 Task: Search one way flight ticket for 3 adults, 3 children in business from Boston: Gen. Edward Lawrence Logan International Airport to Rockford: Chicago Rockford International Airport(was Northwest Chicagoland Regional Airport At Rockford) on 5-1-2023. Choice of flights is Alaska. Number of bags: 1 checked bag. Price is upto 74000. Outbound departure time preference is 6:45.
Action: Mouse moved to (275, 395)
Screenshot: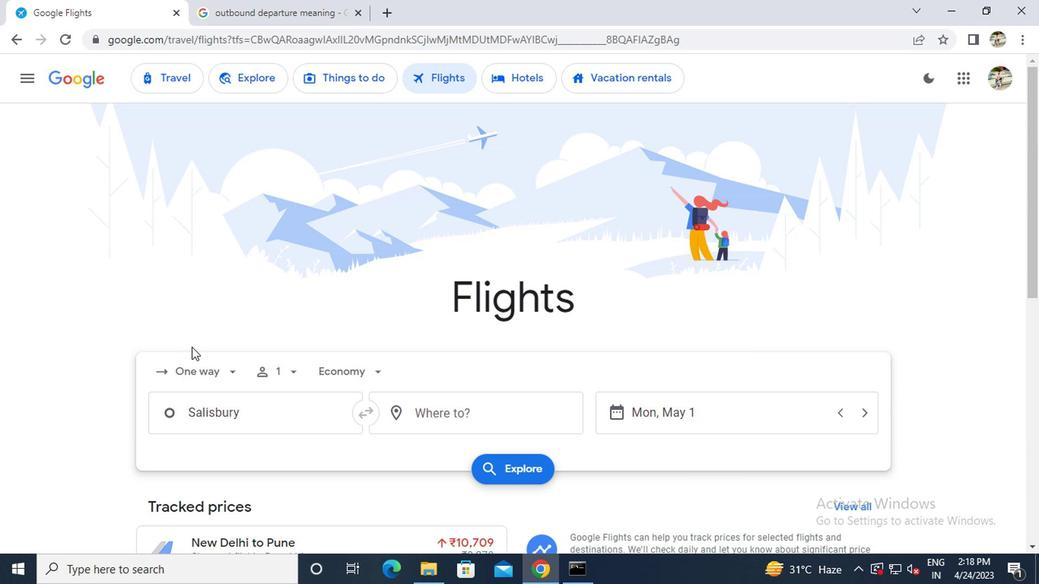 
Action: Mouse pressed left at (275, 395)
Screenshot: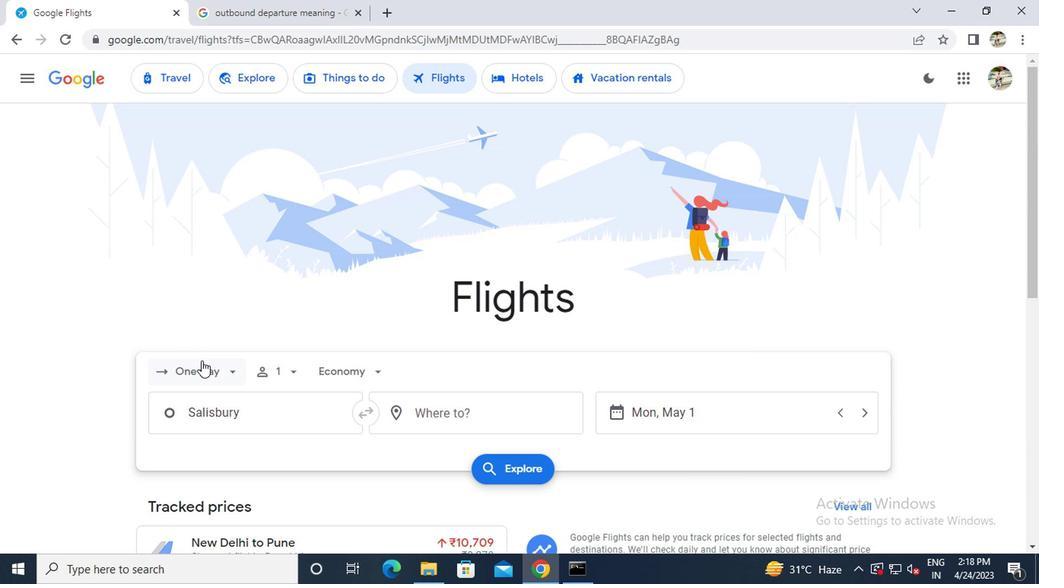 
Action: Mouse moved to (275, 440)
Screenshot: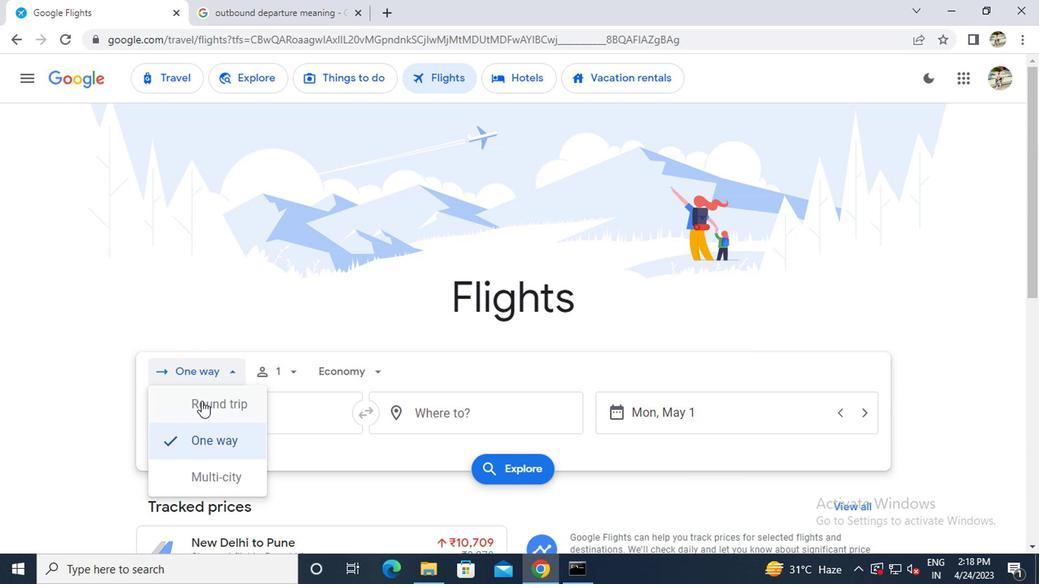 
Action: Mouse pressed left at (275, 440)
Screenshot: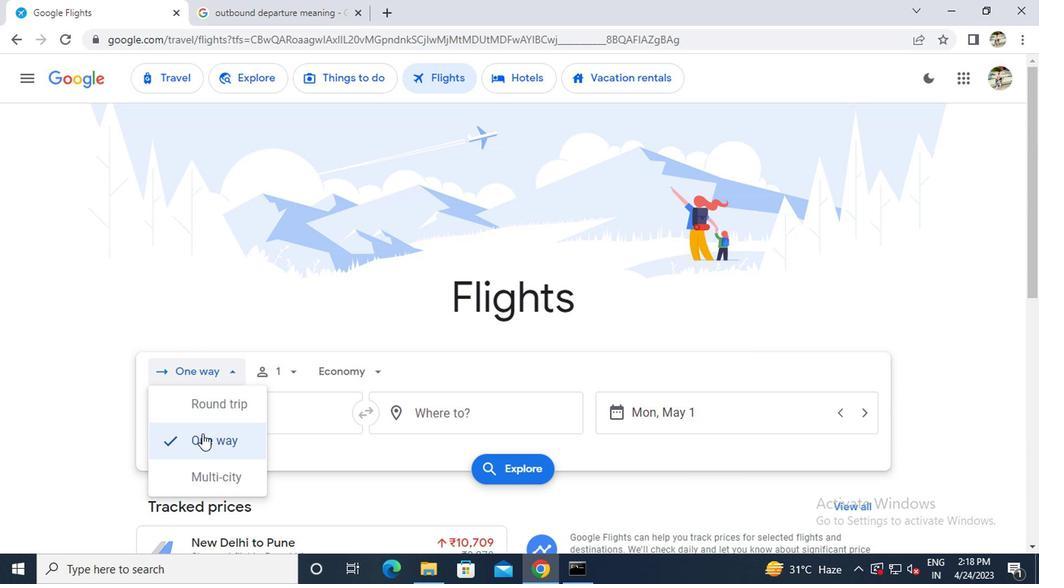 
Action: Mouse moved to (327, 397)
Screenshot: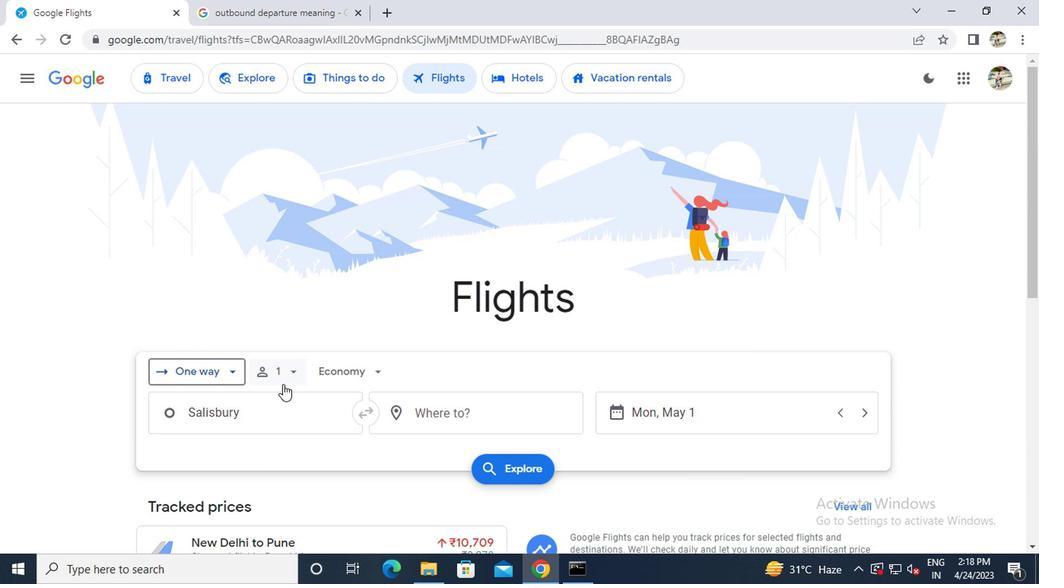 
Action: Mouse pressed left at (327, 397)
Screenshot: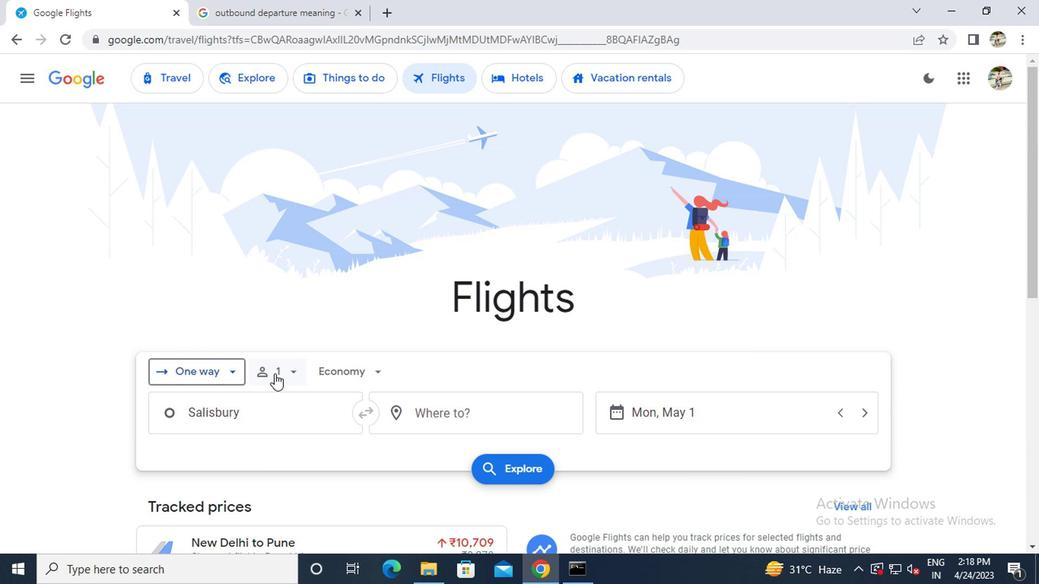 
Action: Mouse moved to (425, 421)
Screenshot: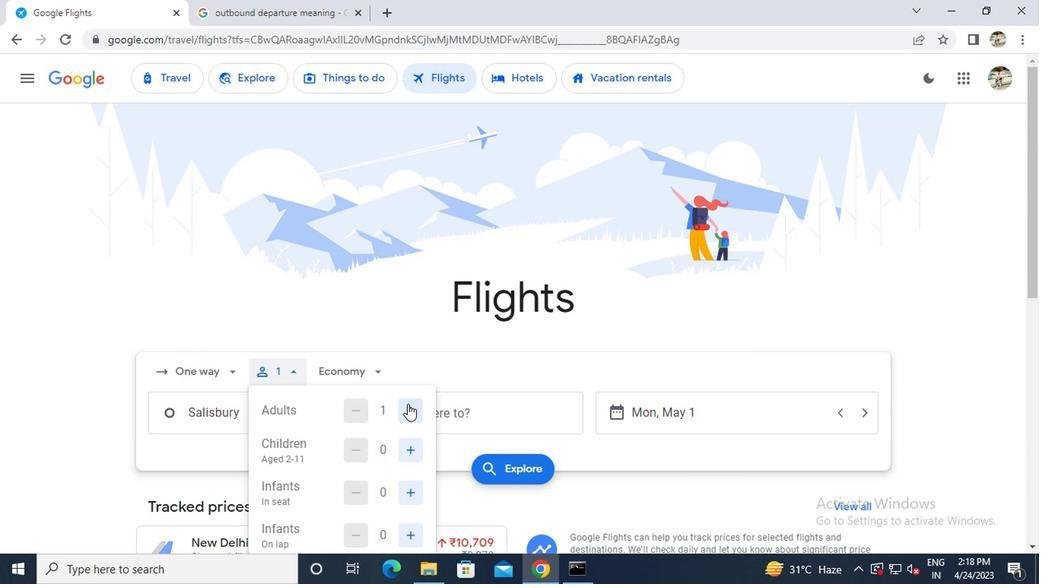 
Action: Mouse pressed left at (425, 421)
Screenshot: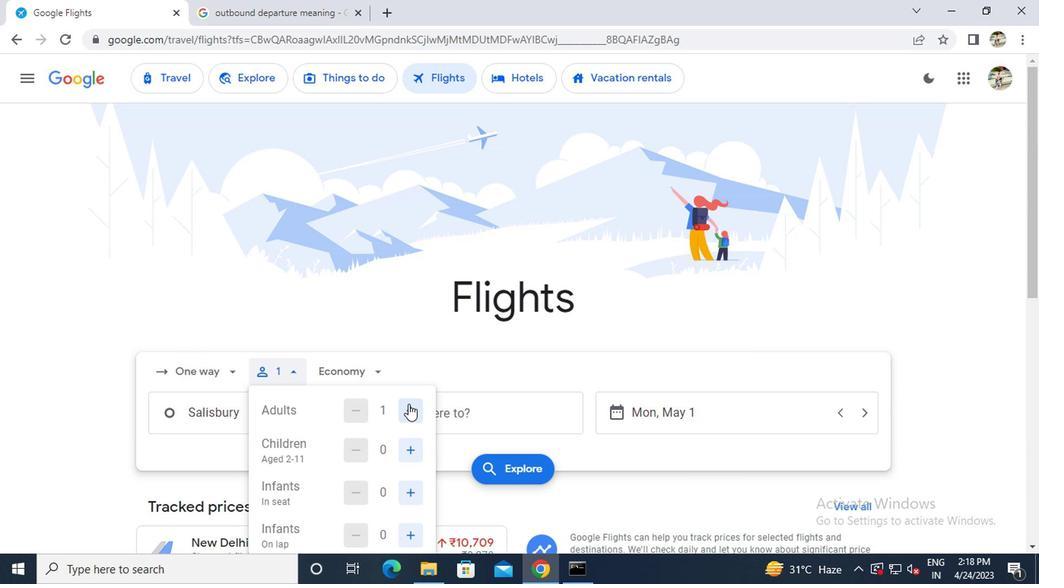 
Action: Mouse pressed left at (425, 421)
Screenshot: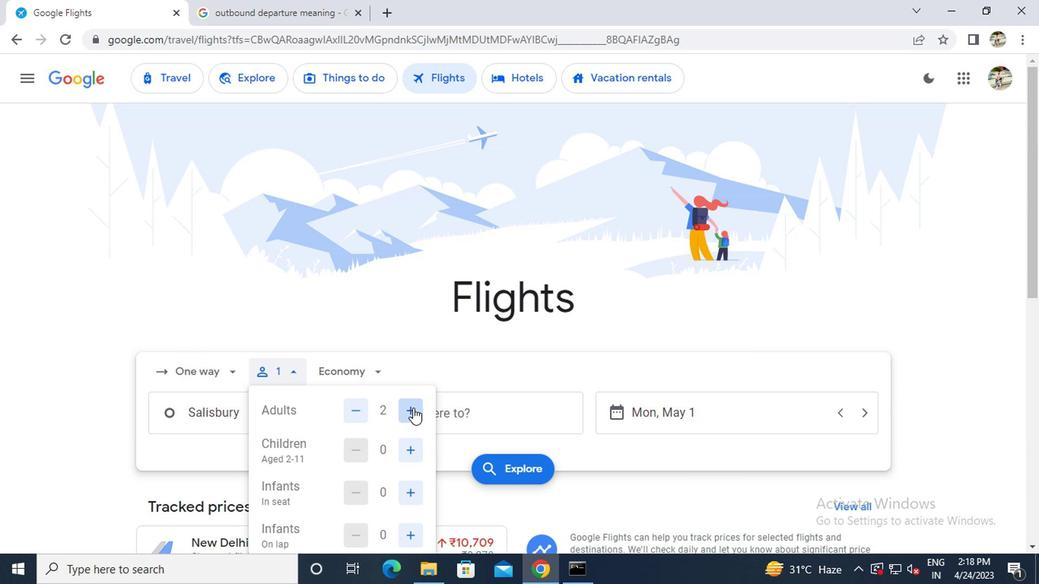 
Action: Mouse moved to (419, 454)
Screenshot: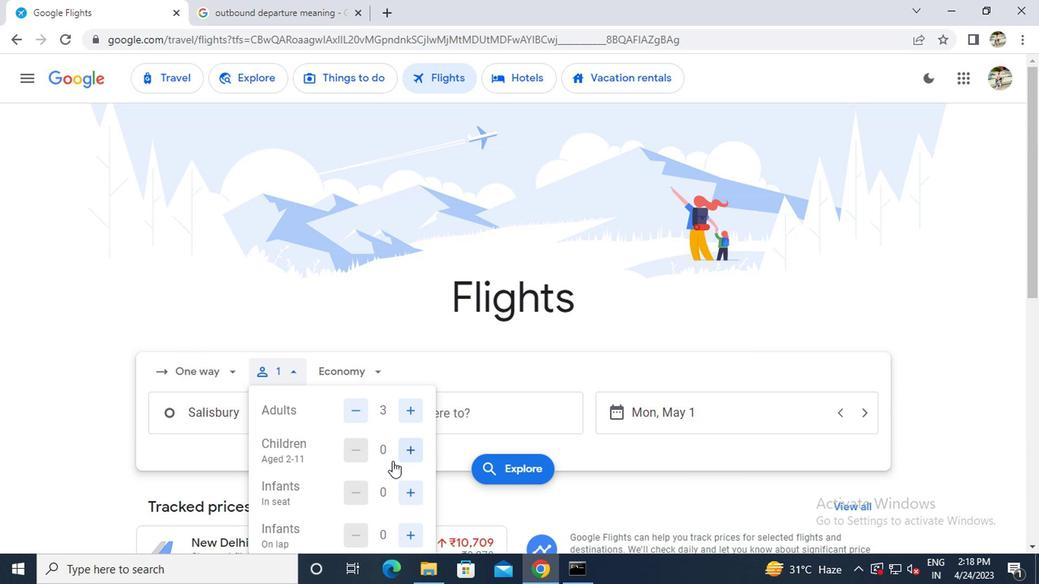 
Action: Mouse pressed left at (419, 454)
Screenshot: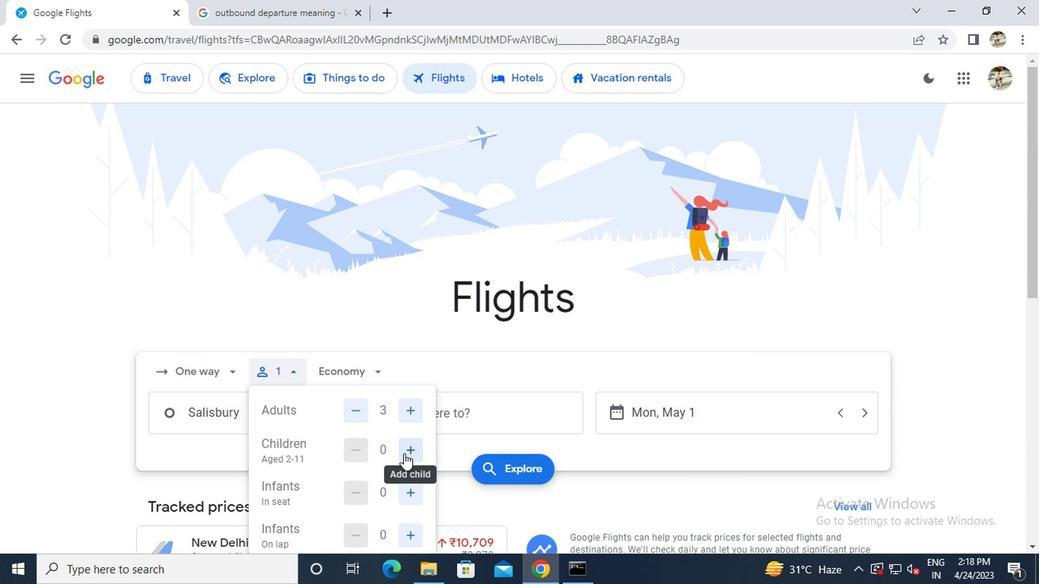 
Action: Mouse pressed left at (419, 454)
Screenshot: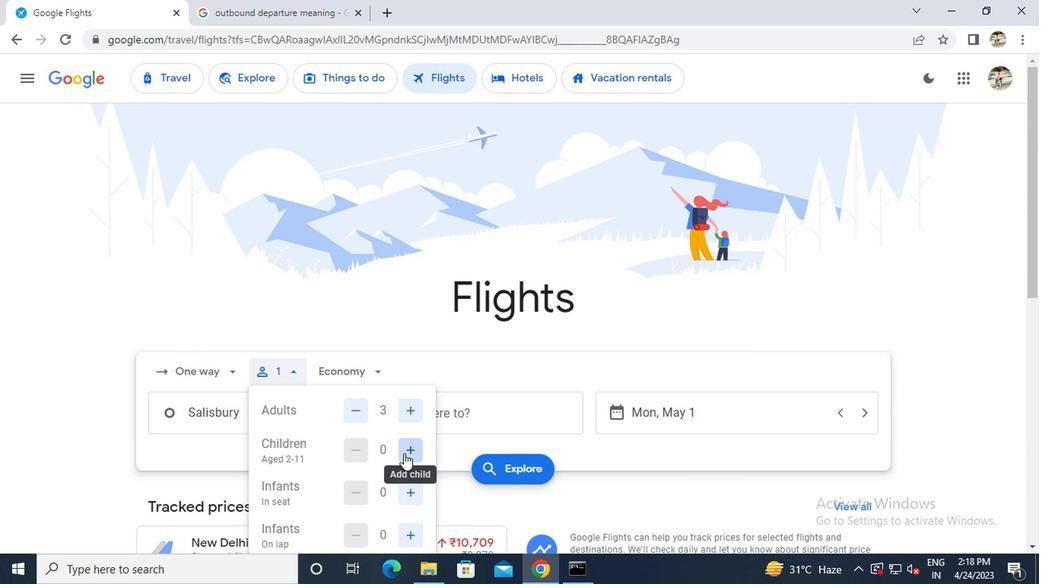 
Action: Mouse pressed left at (419, 454)
Screenshot: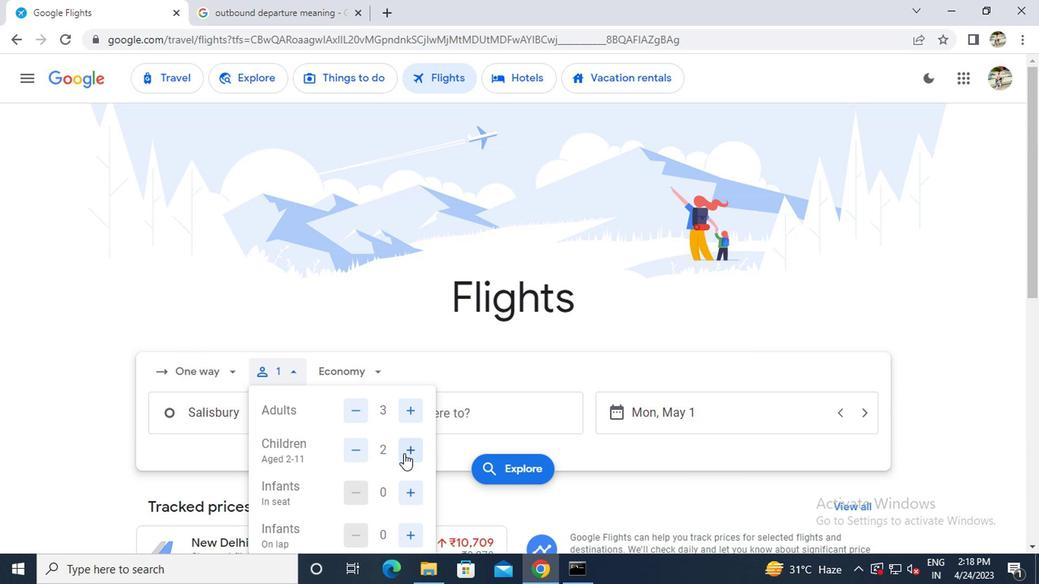 
Action: Mouse moved to (377, 390)
Screenshot: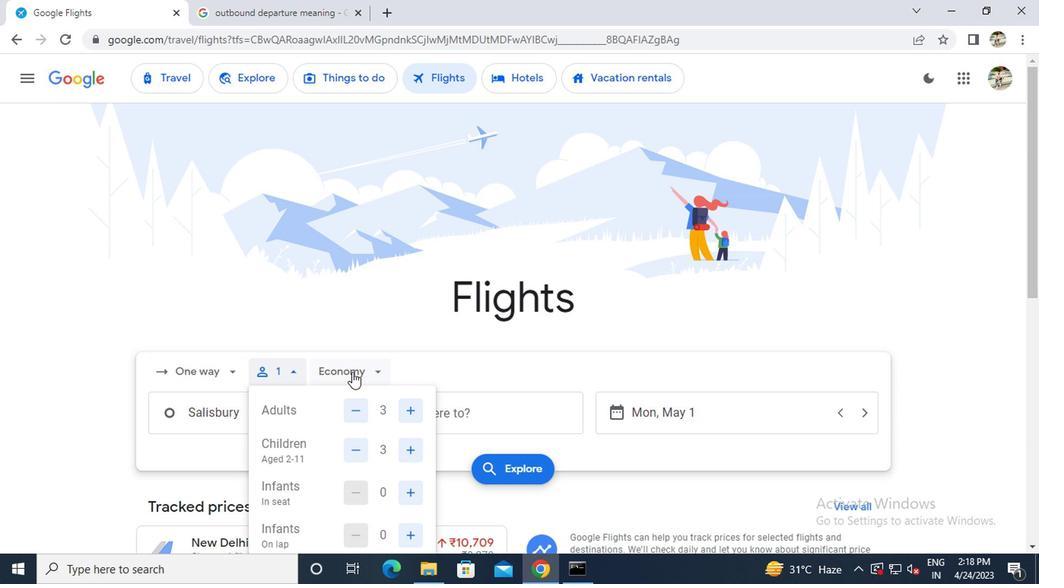 
Action: Mouse pressed left at (377, 390)
Screenshot: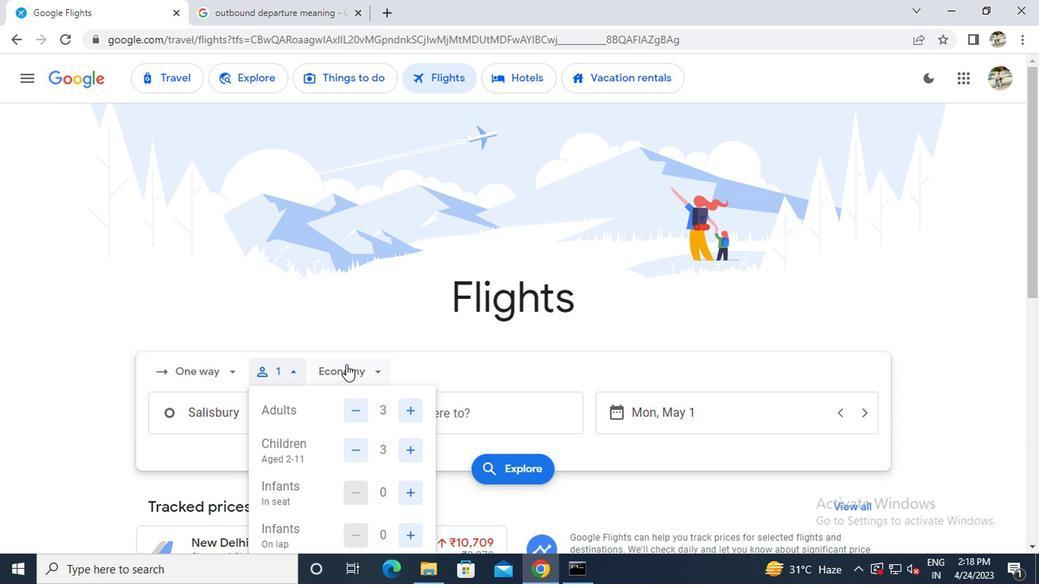 
Action: Mouse moved to (384, 467)
Screenshot: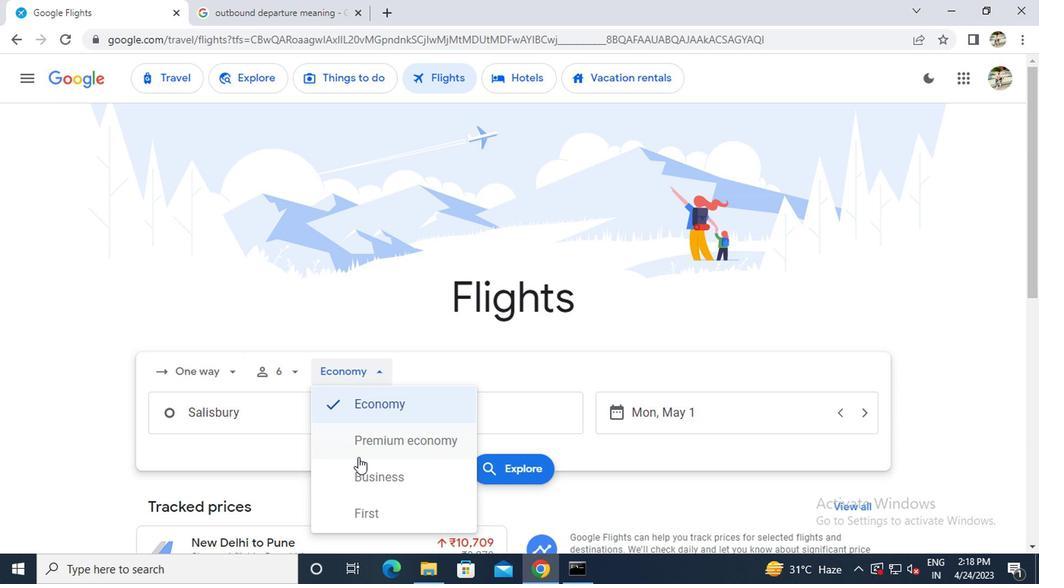 
Action: Mouse pressed left at (384, 467)
Screenshot: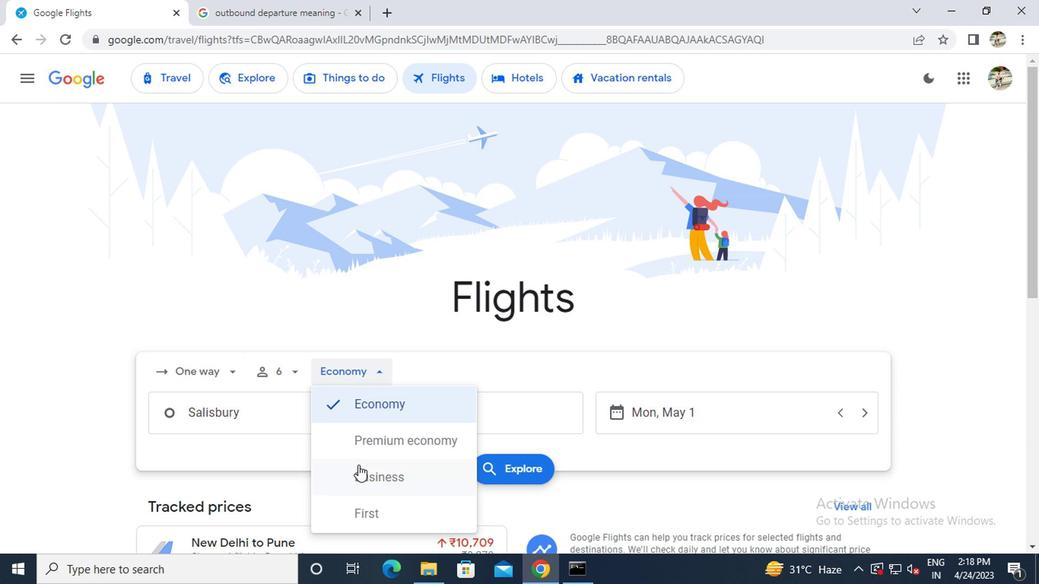 
Action: Mouse moved to (365, 432)
Screenshot: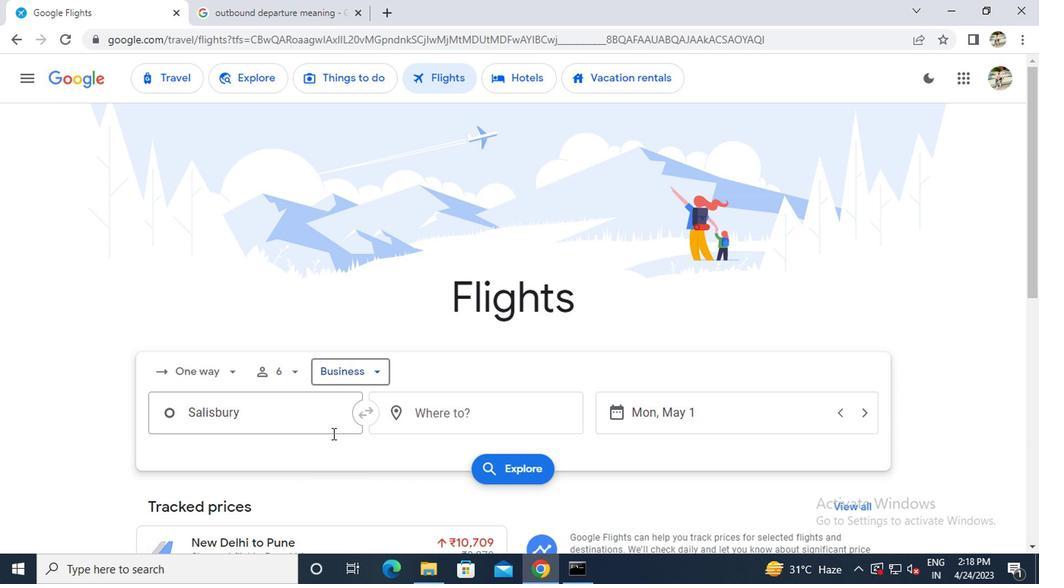 
Action: Mouse pressed left at (365, 432)
Screenshot: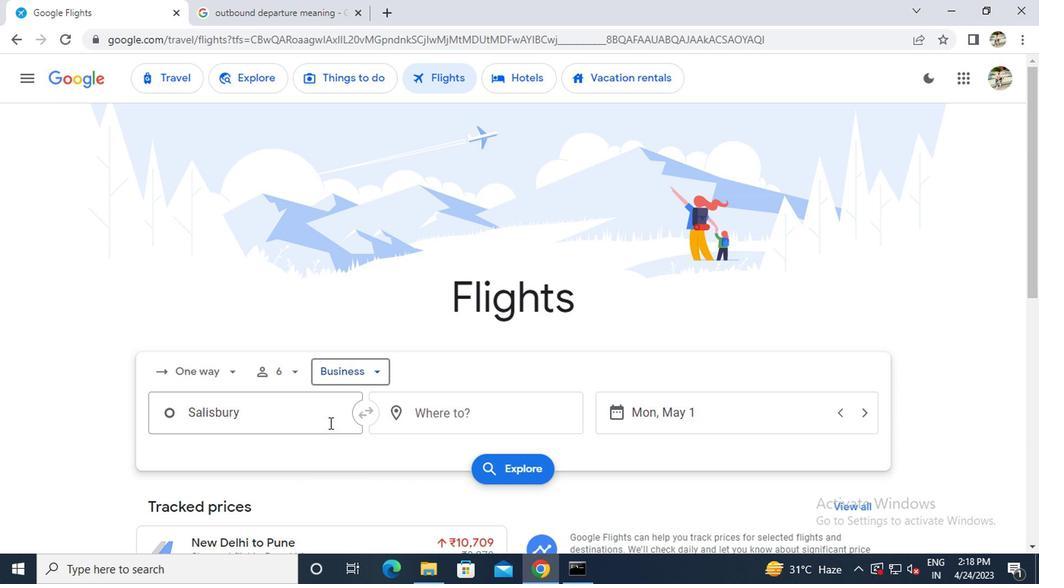 
Action: Key pressed q<Key.backspace><Key.caps_lock>b<Key.caps_lock>oston<Key.space><Key.caps_lock>g<Key.caps_lock>en<Key.backspace><Key.backspace>
Screenshot: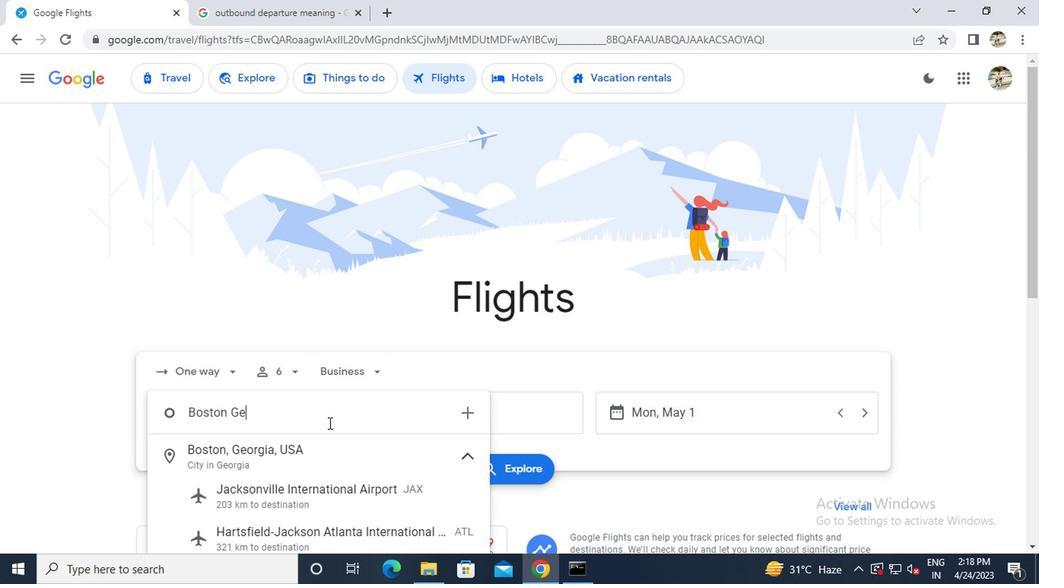 
Action: Mouse moved to (349, 460)
Screenshot: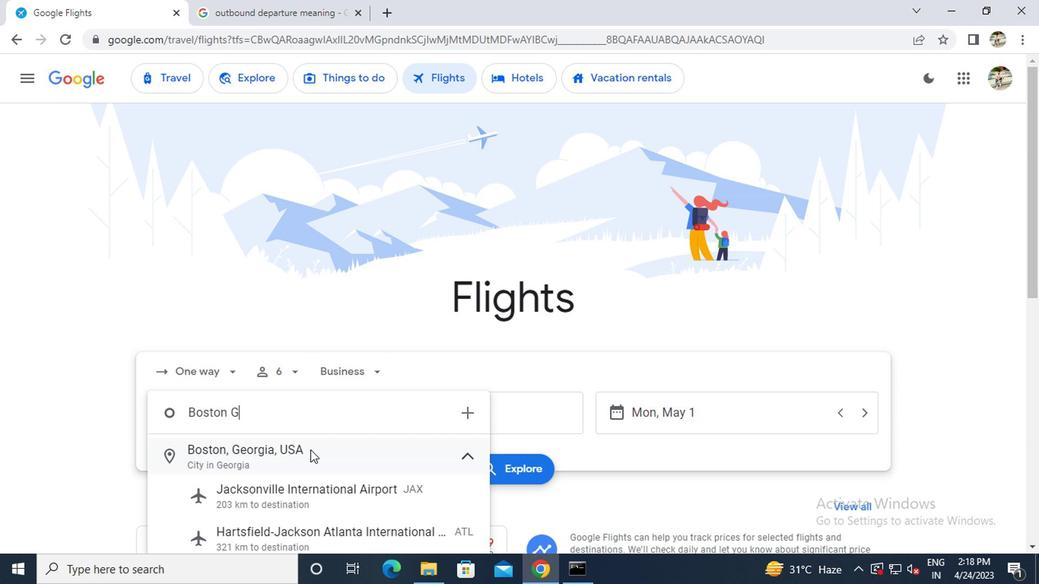 
Action: Mouse pressed left at (349, 460)
Screenshot: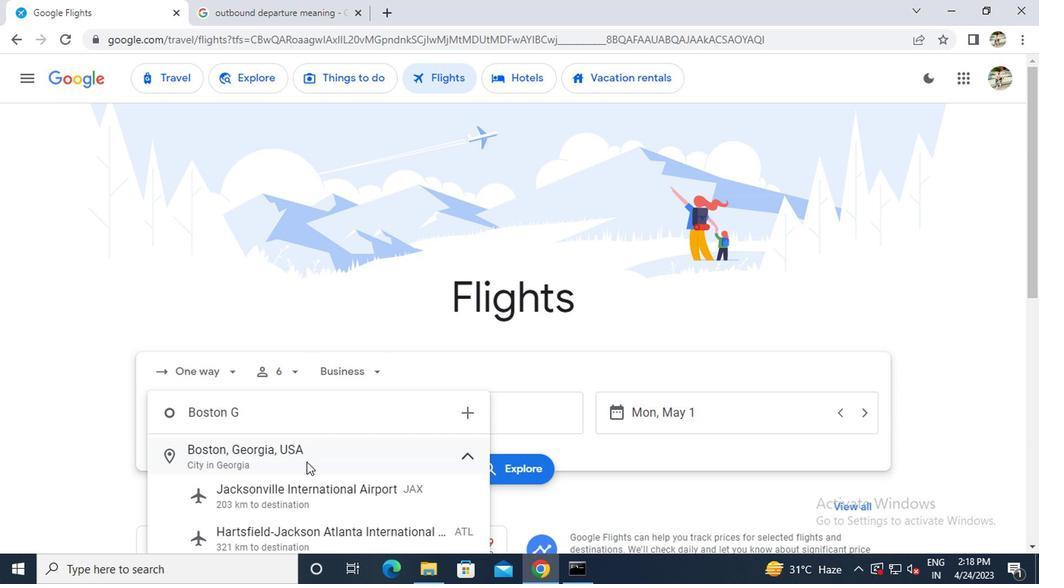 
Action: Mouse moved to (448, 435)
Screenshot: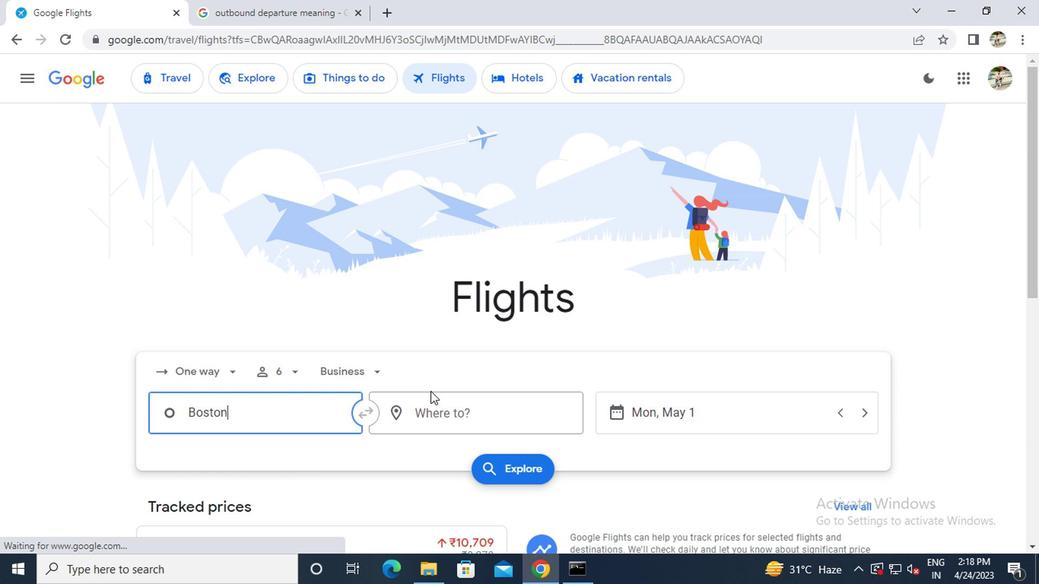 
Action: Mouse pressed left at (448, 435)
Screenshot: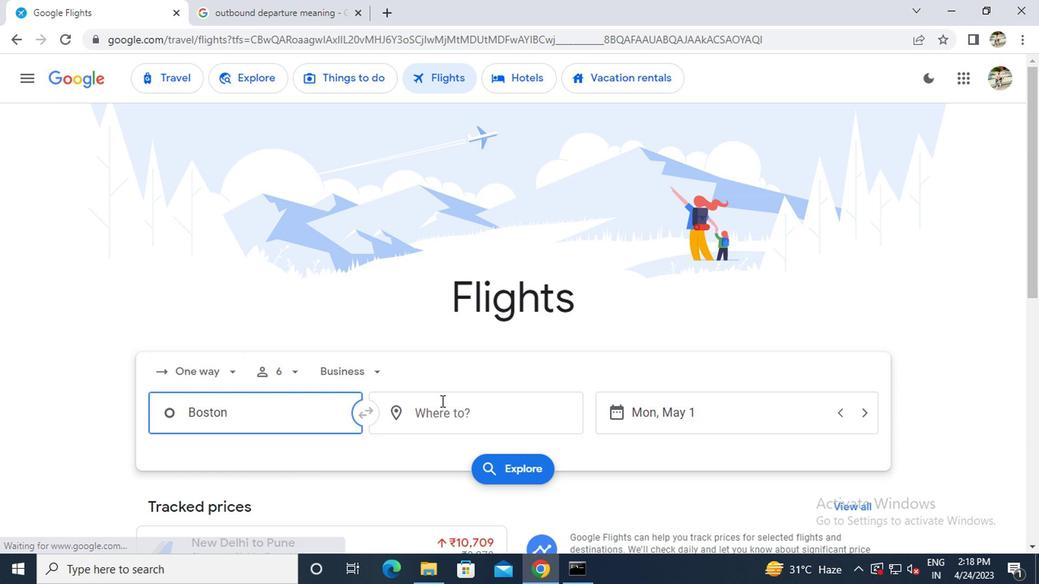 
Action: Key pressed rockford
Screenshot: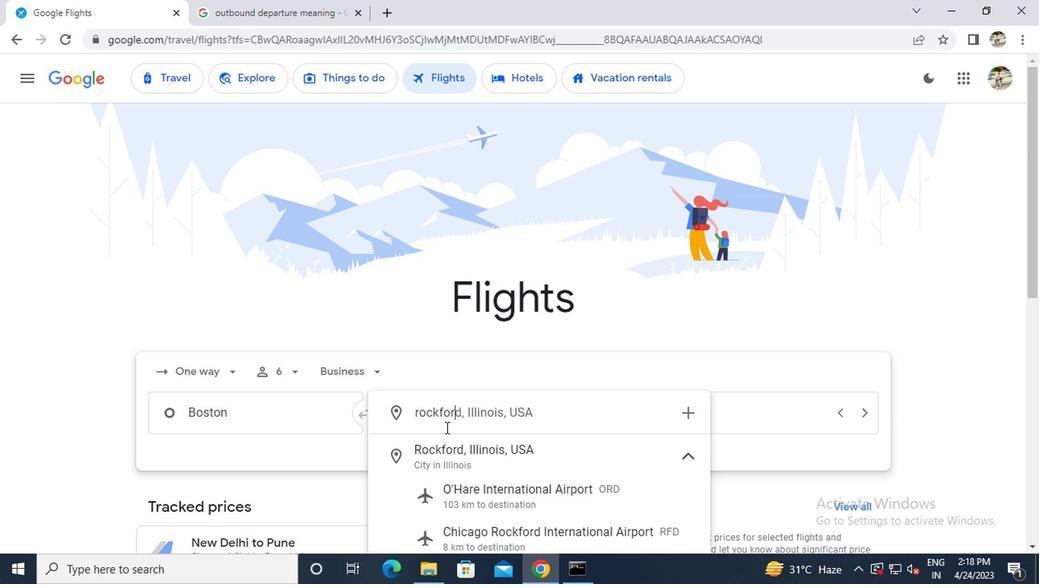 
Action: Mouse moved to (480, 520)
Screenshot: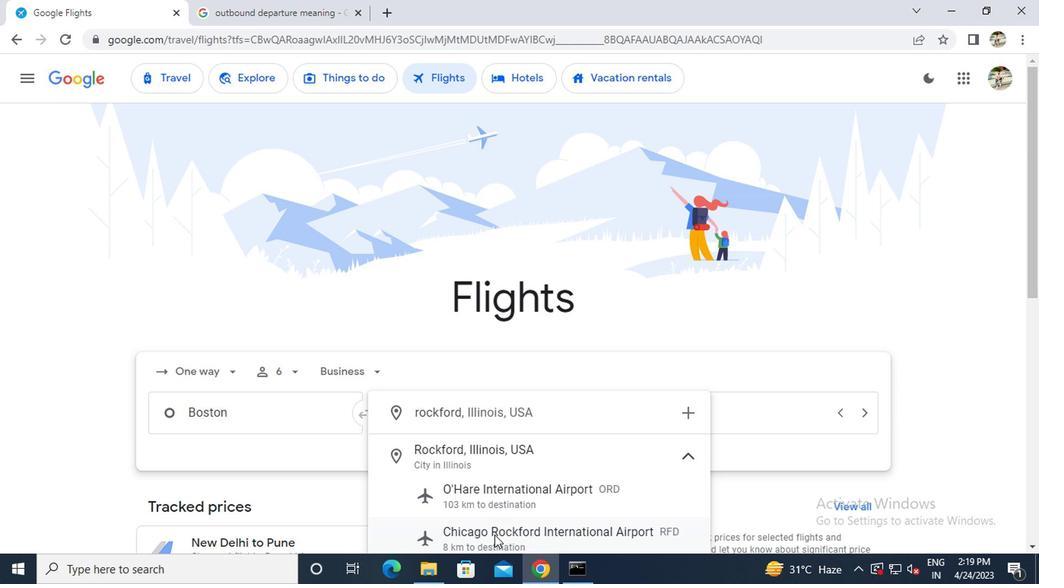 
Action: Mouse pressed left at (480, 520)
Screenshot: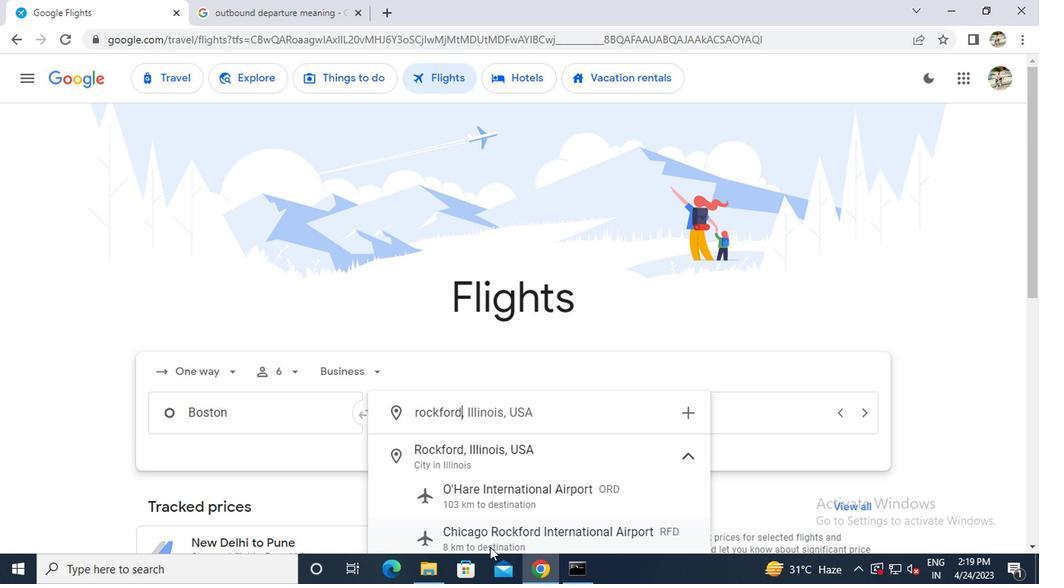 
Action: Mouse moved to (629, 430)
Screenshot: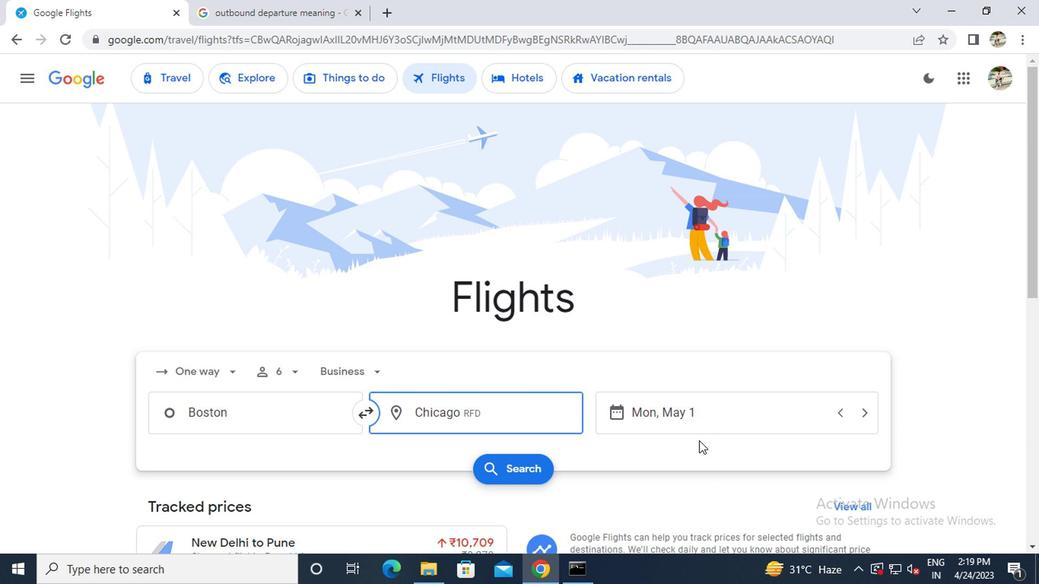 
Action: Mouse pressed left at (629, 430)
Screenshot: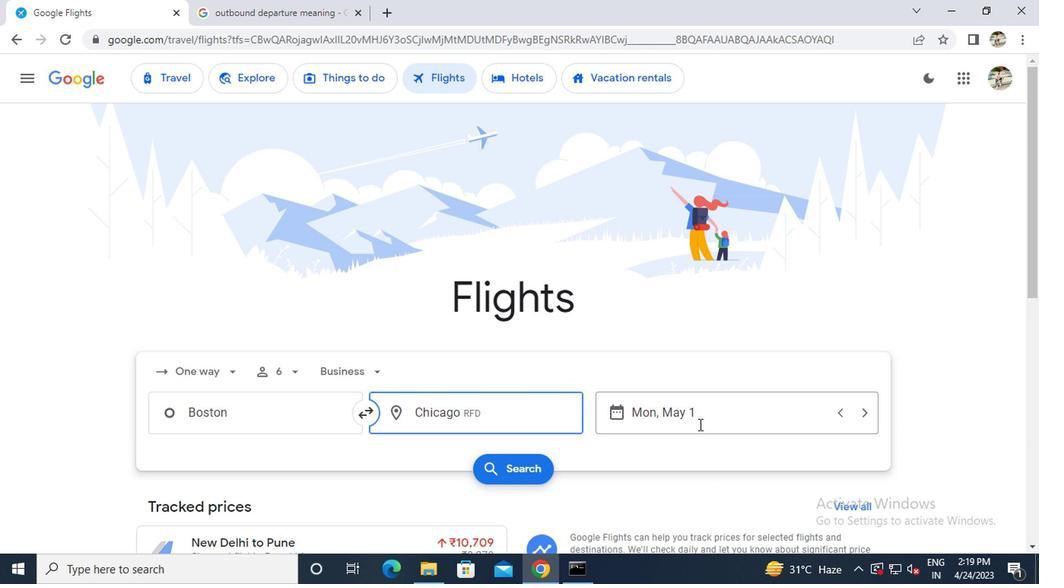 
Action: Mouse moved to (608, 331)
Screenshot: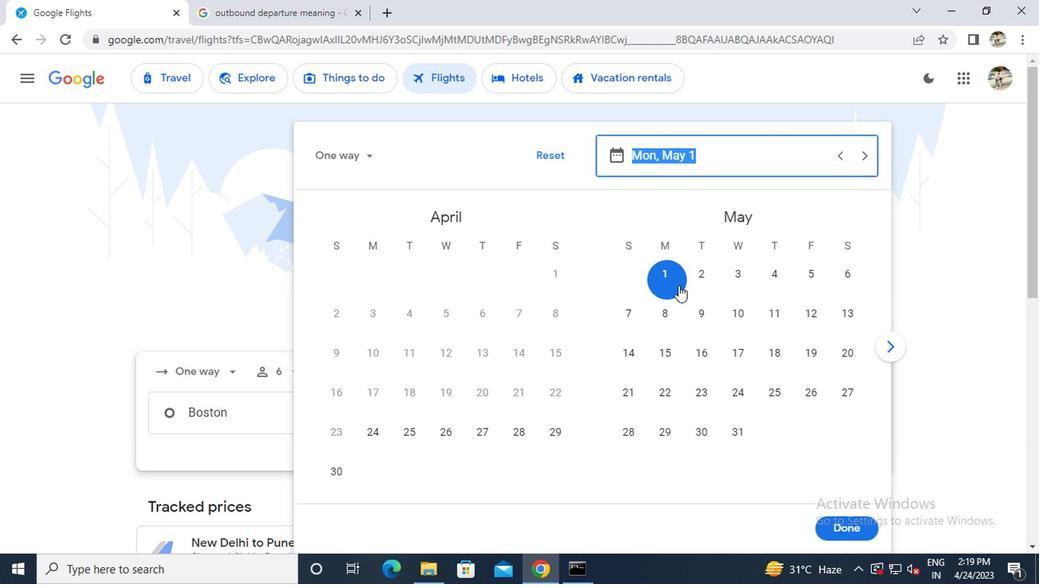 
Action: Mouse pressed left at (608, 331)
Screenshot: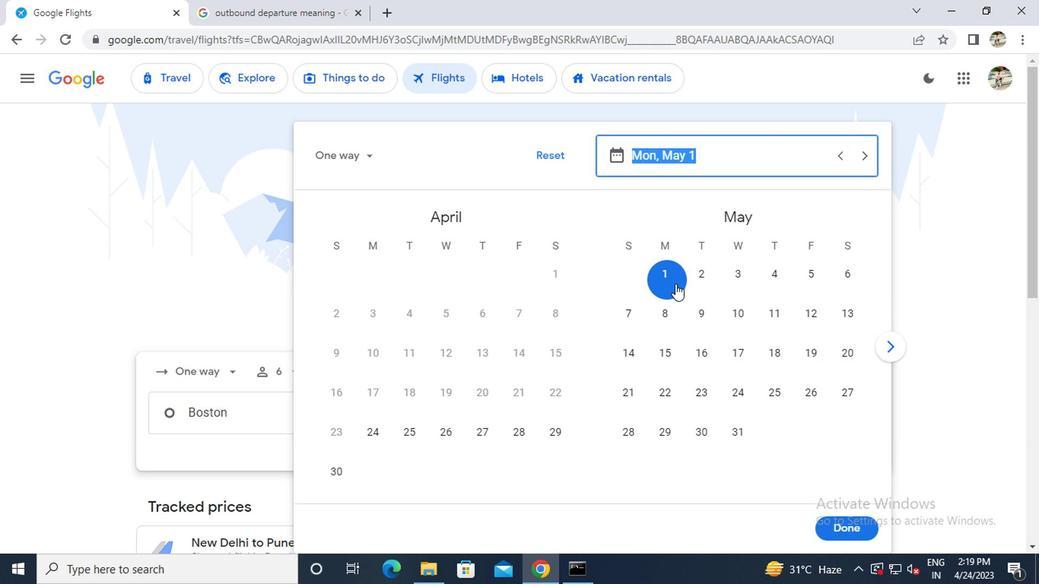 
Action: Mouse moved to (721, 511)
Screenshot: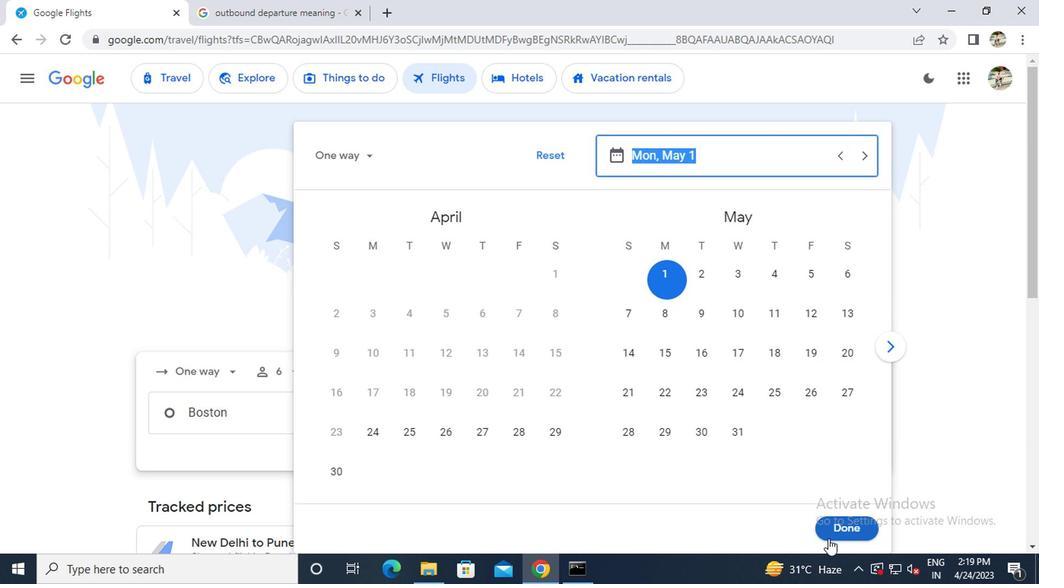 
Action: Mouse pressed left at (721, 511)
Screenshot: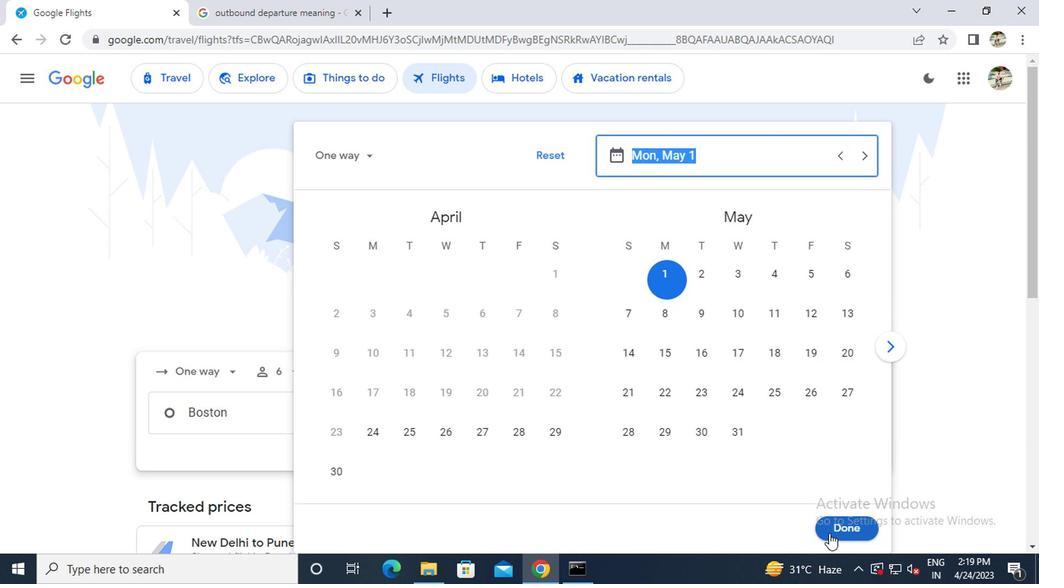 
Action: Mouse moved to (513, 471)
Screenshot: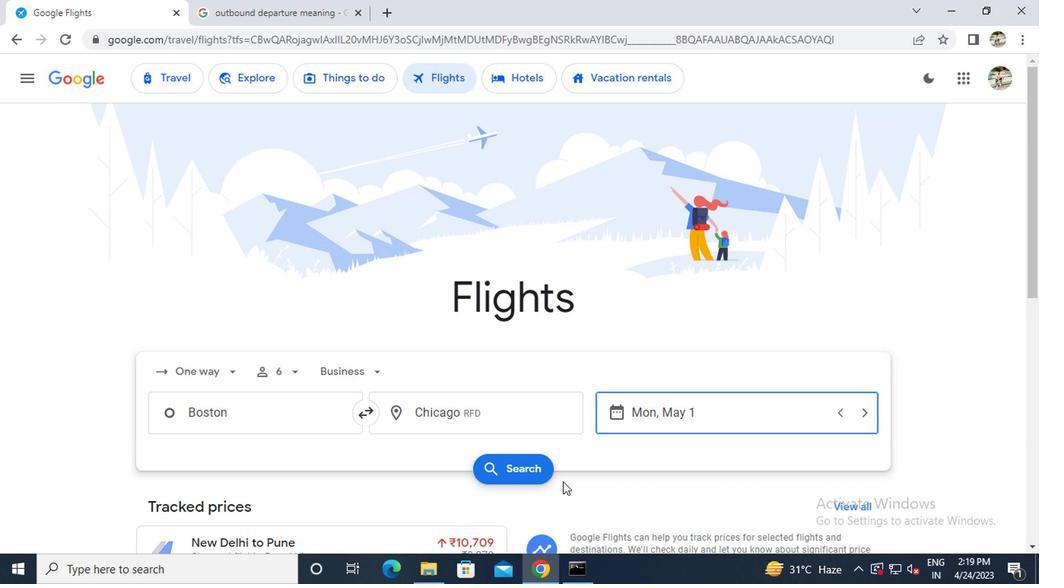 
Action: Mouse pressed left at (513, 471)
Screenshot: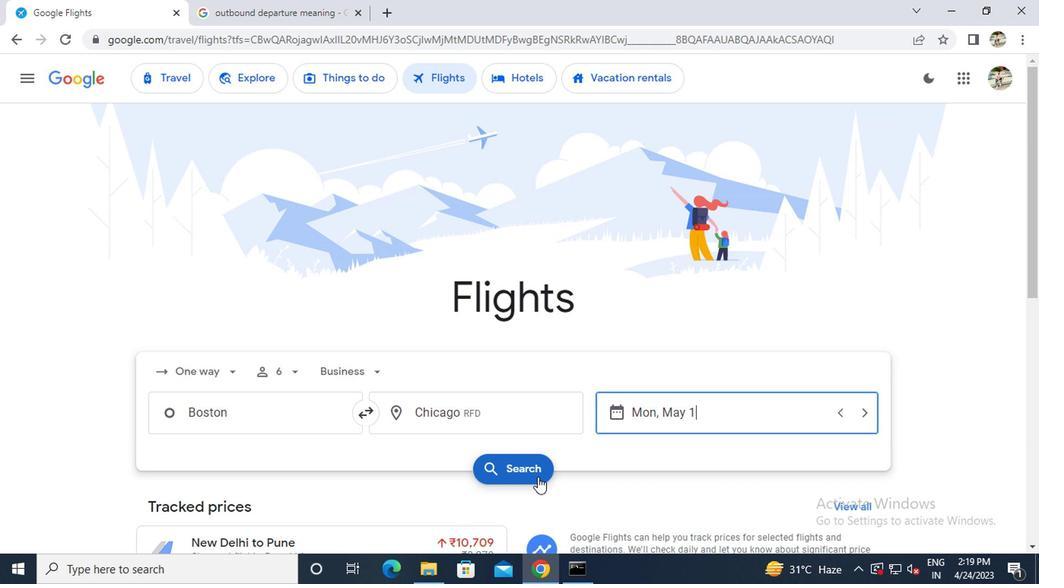
Action: Mouse moved to (229, 289)
Screenshot: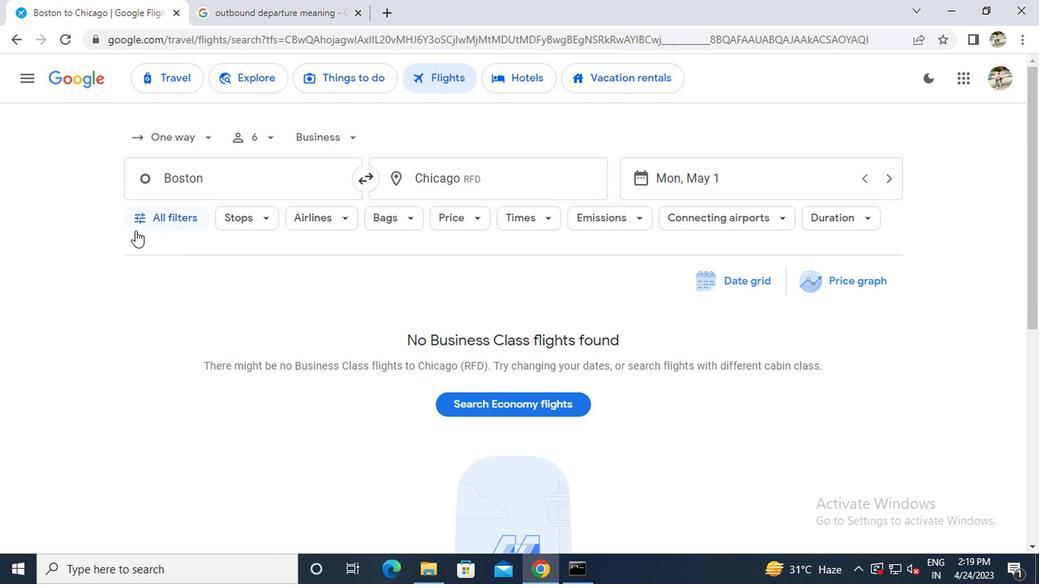 
Action: Mouse pressed left at (229, 289)
Screenshot: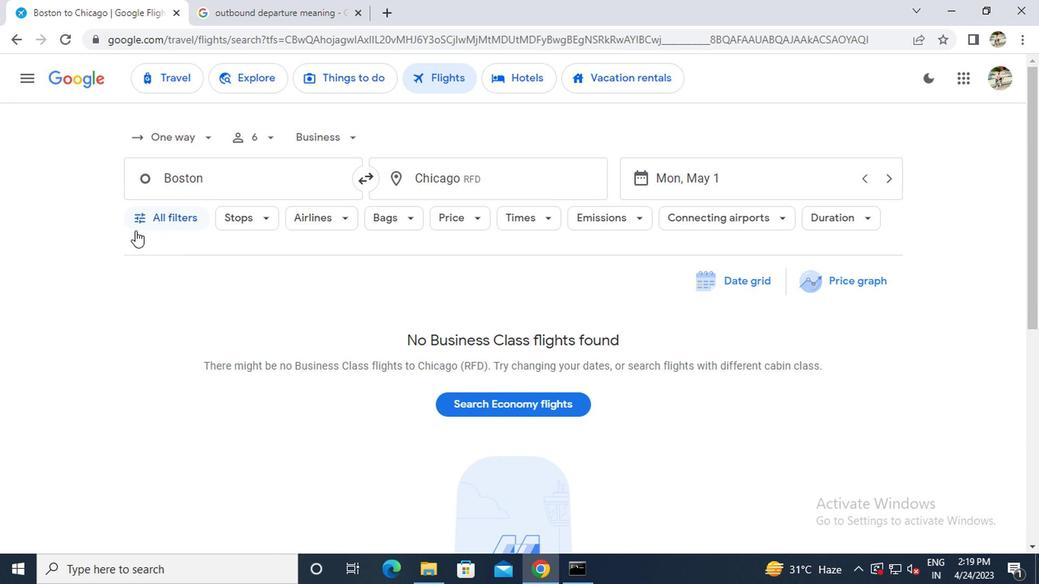 
Action: Mouse moved to (237, 301)
Screenshot: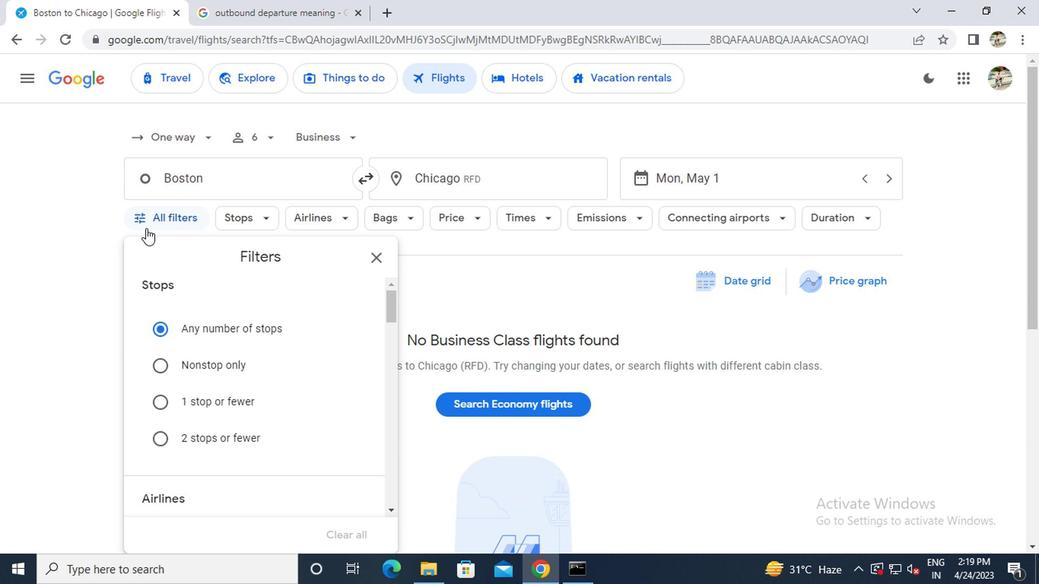 
Action: Mouse scrolled (237, 301) with delta (0, 0)
Screenshot: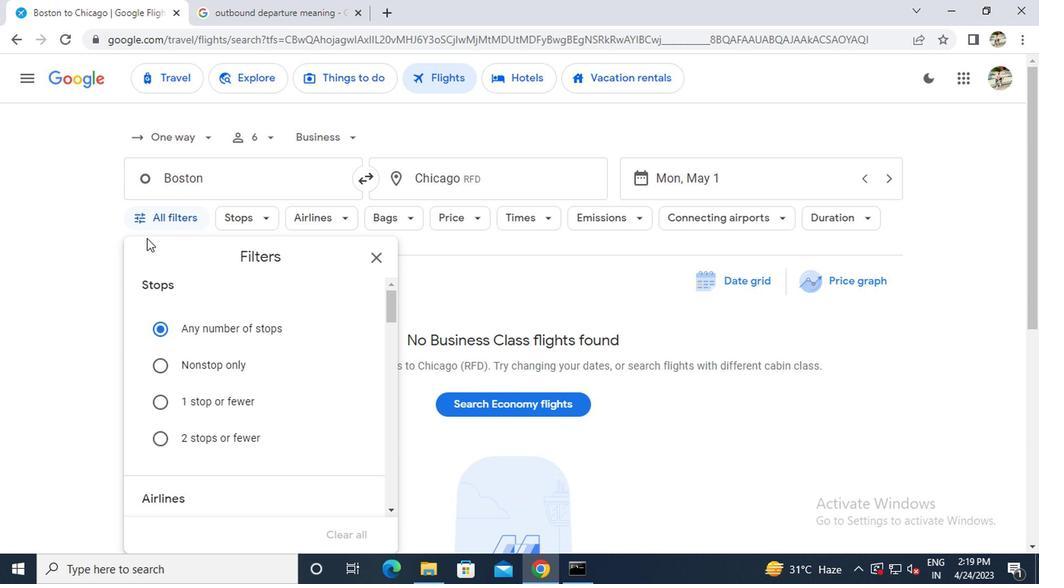 
Action: Mouse moved to (237, 303)
Screenshot: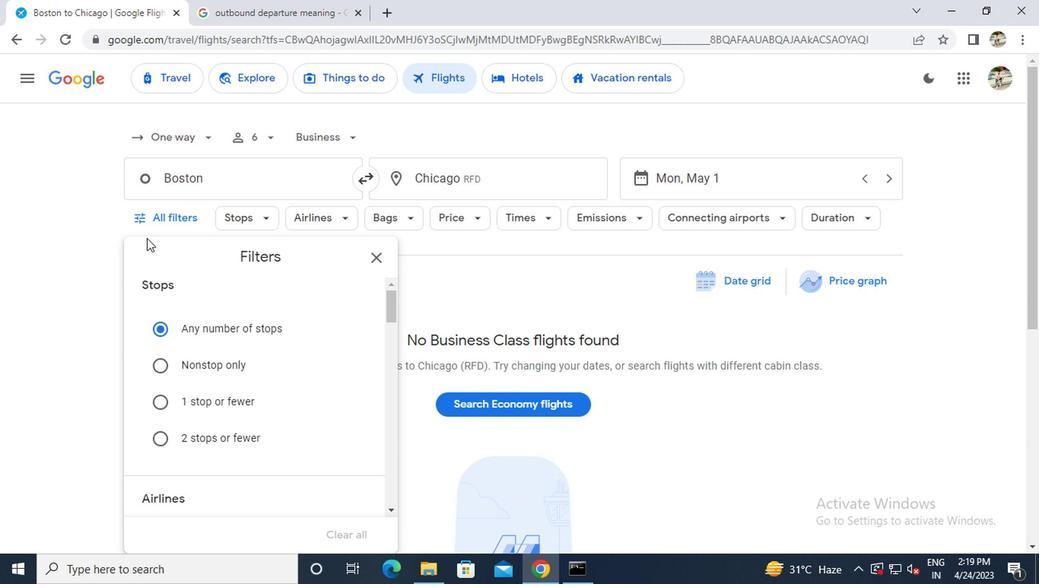 
Action: Mouse scrolled (237, 303) with delta (0, 0)
Screenshot: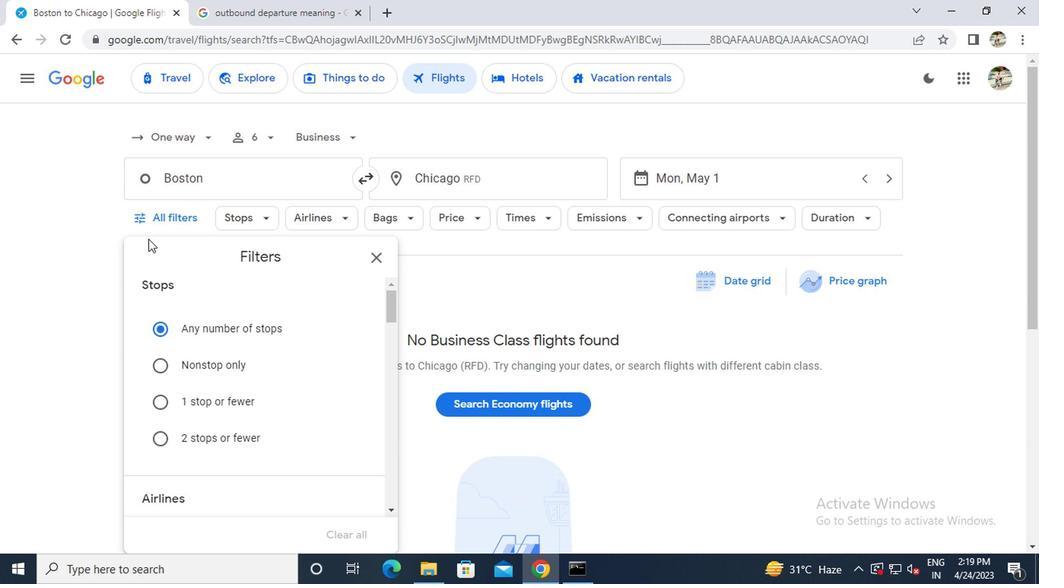 
Action: Mouse moved to (255, 344)
Screenshot: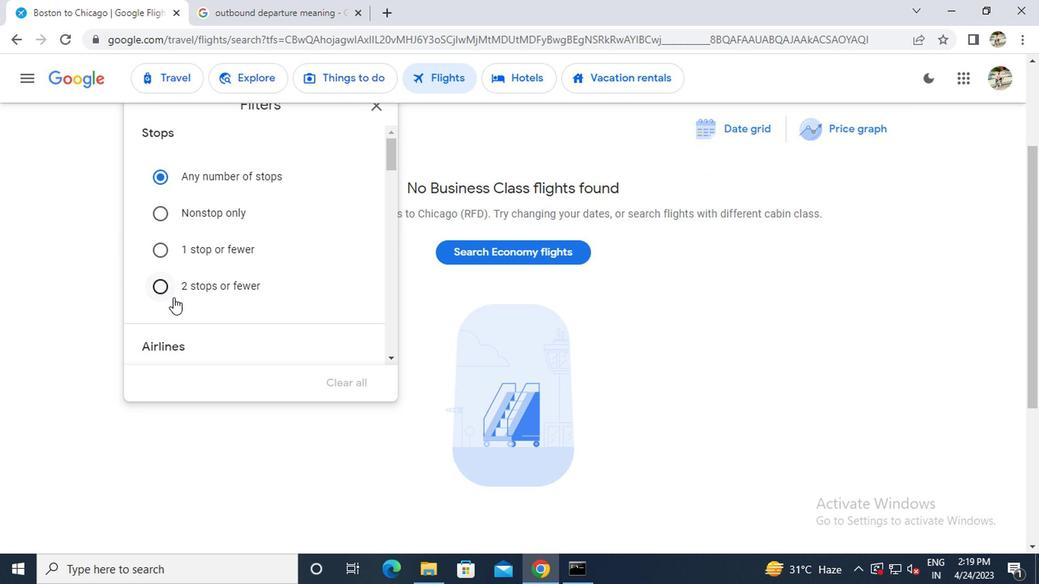 
Action: Mouse scrolled (255, 344) with delta (0, 0)
Screenshot: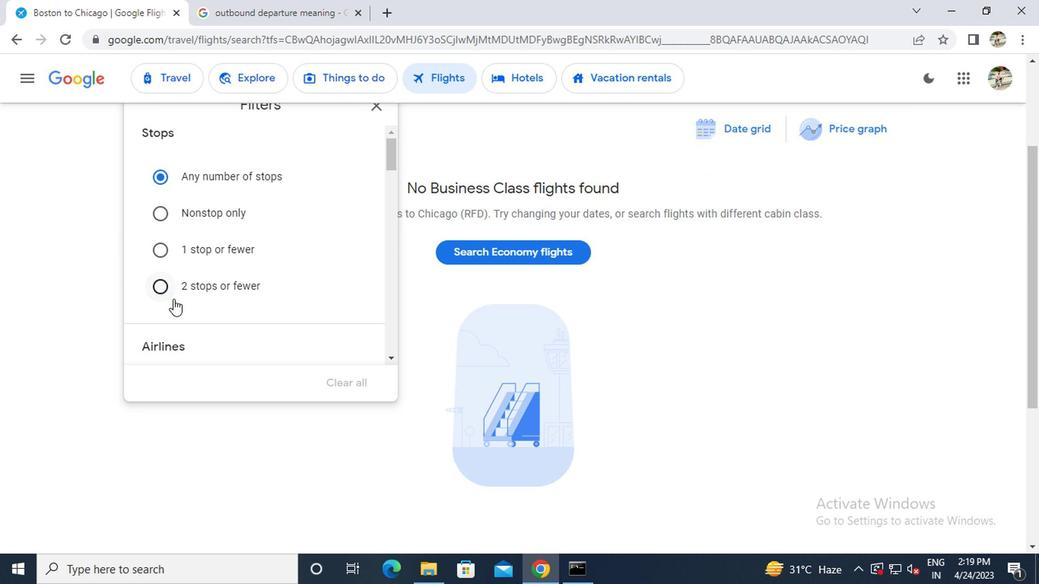 
Action: Mouse moved to (256, 341)
Screenshot: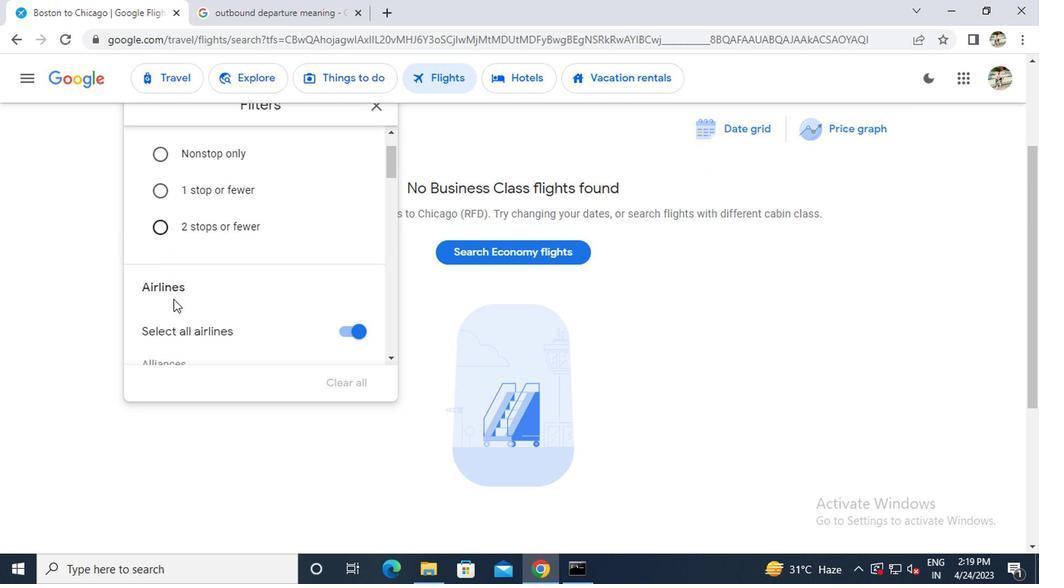 
Action: Mouse scrolled (256, 340) with delta (0, 0)
Screenshot: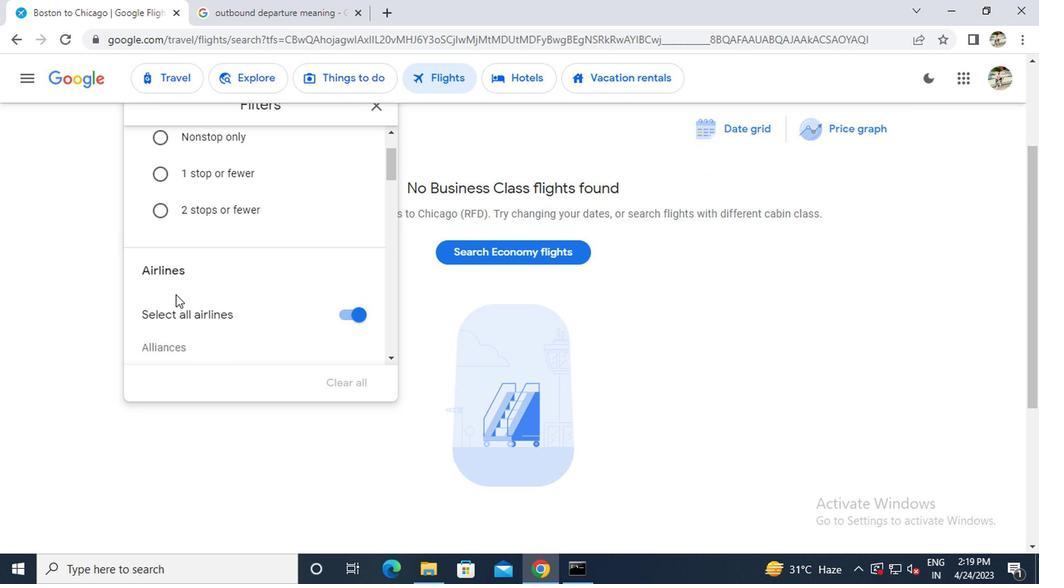 
Action: Mouse moved to (261, 337)
Screenshot: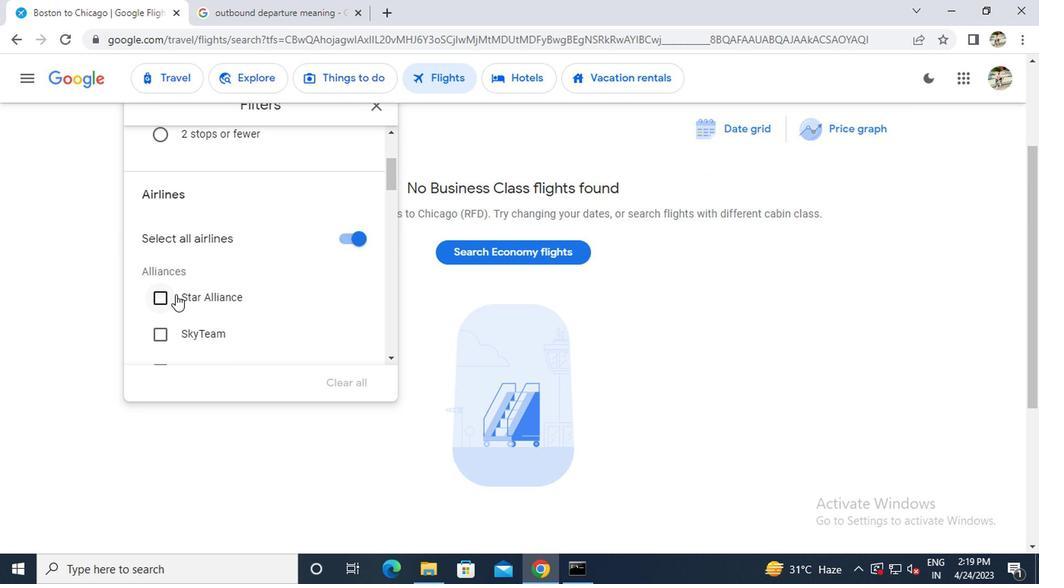 
Action: Mouse scrolled (261, 336) with delta (0, 0)
Screenshot: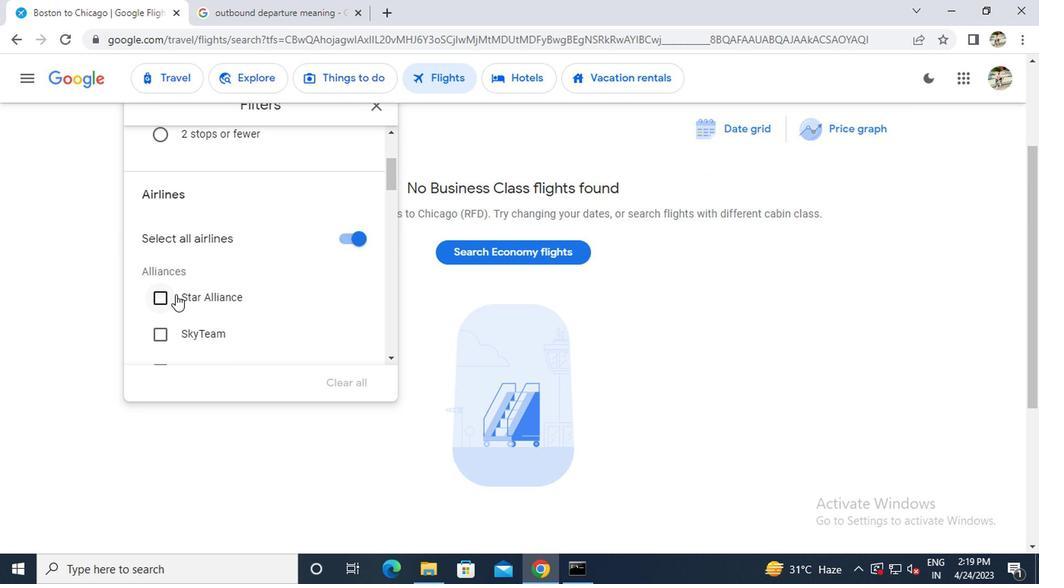 
Action: Mouse moved to (269, 333)
Screenshot: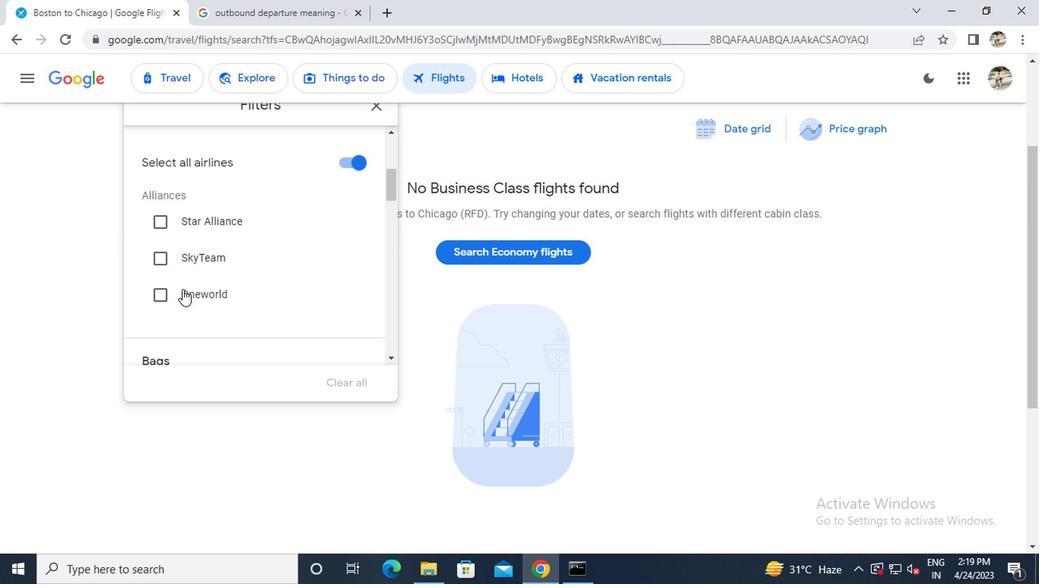 
Action: Mouse scrolled (269, 332) with delta (0, 0)
Screenshot: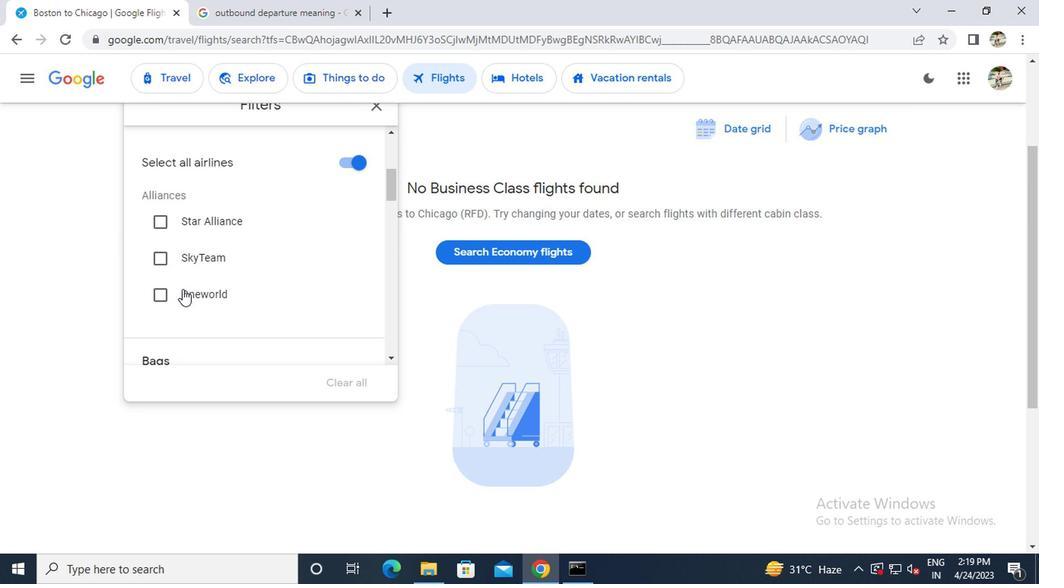 
Action: Mouse scrolled (269, 332) with delta (0, 0)
Screenshot: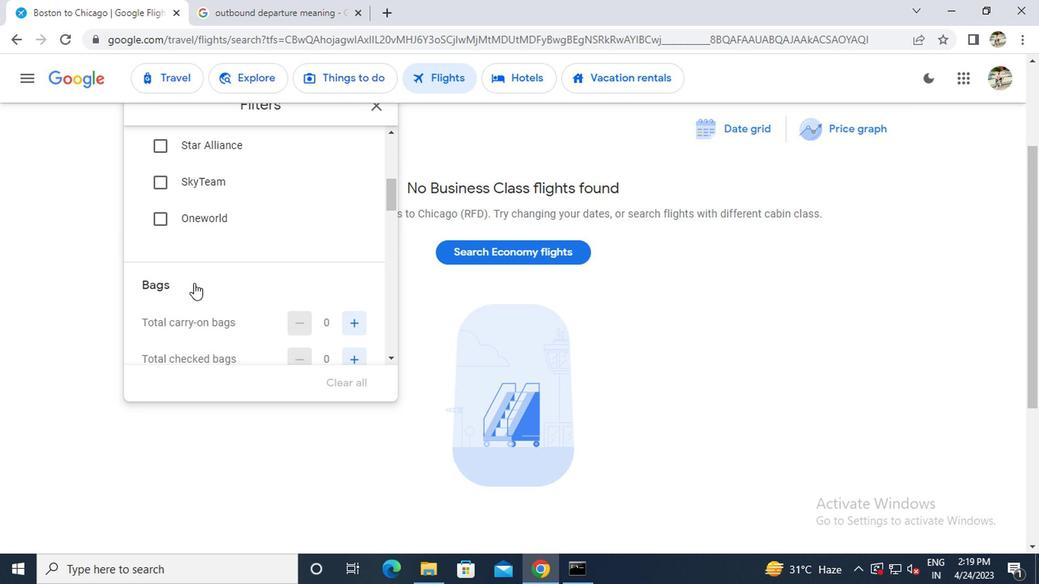 
Action: Mouse scrolled (269, 332) with delta (0, 0)
Screenshot: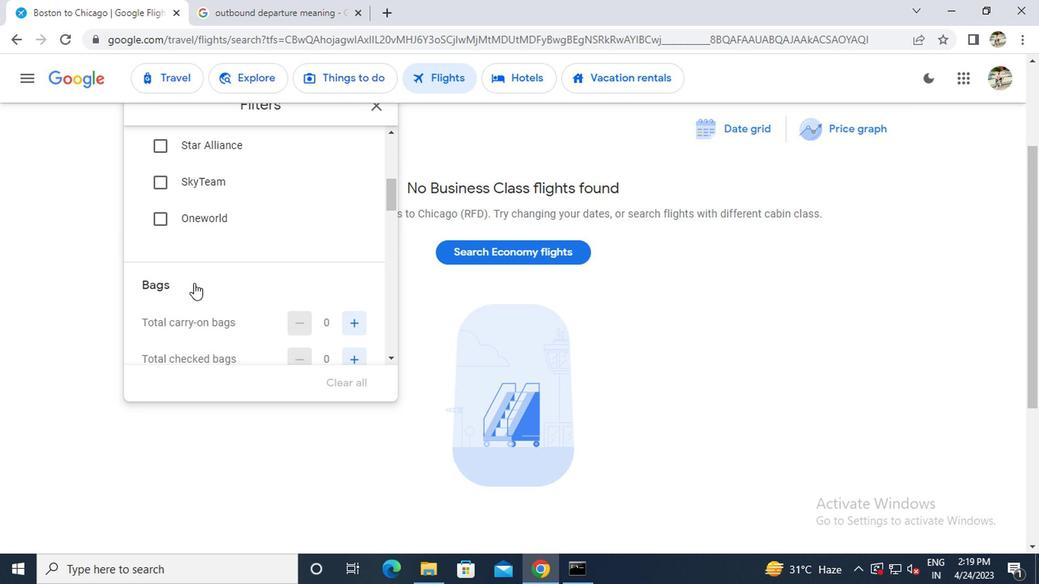 
Action: Mouse moved to (383, 280)
Screenshot: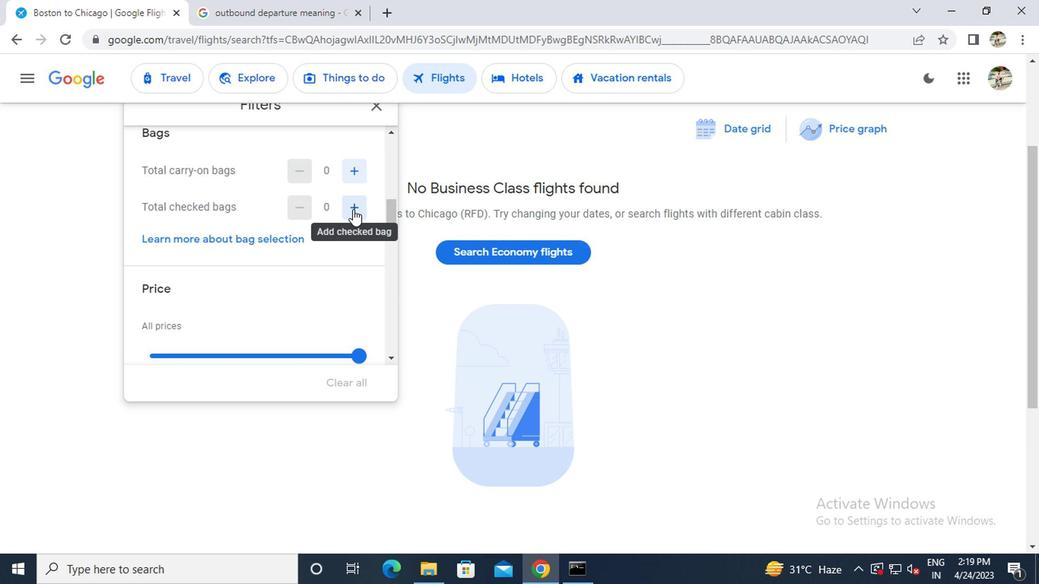 
Action: Mouse pressed left at (383, 280)
Screenshot: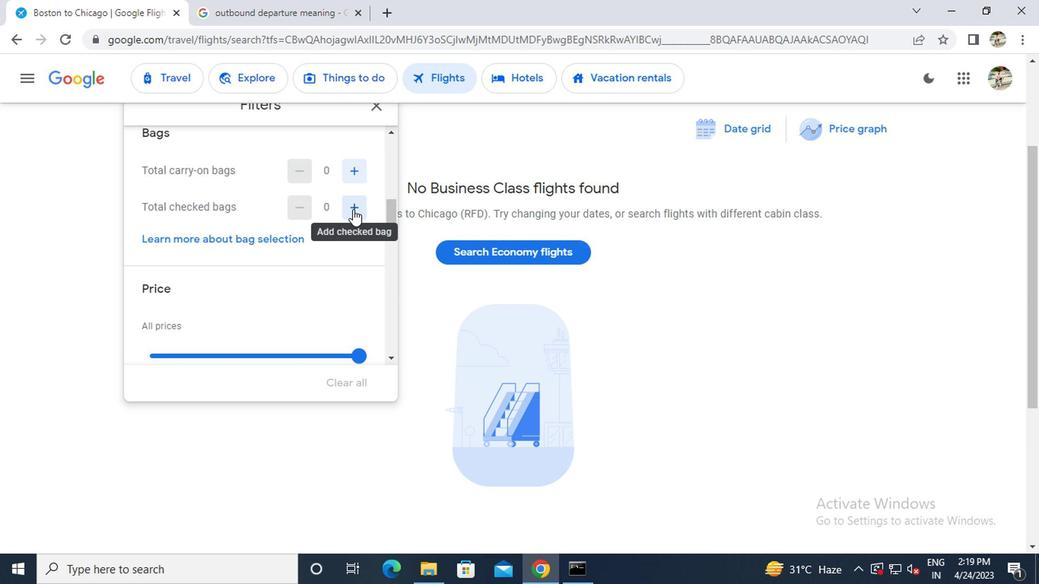 
Action: Mouse scrolled (383, 279) with delta (0, 0)
Screenshot: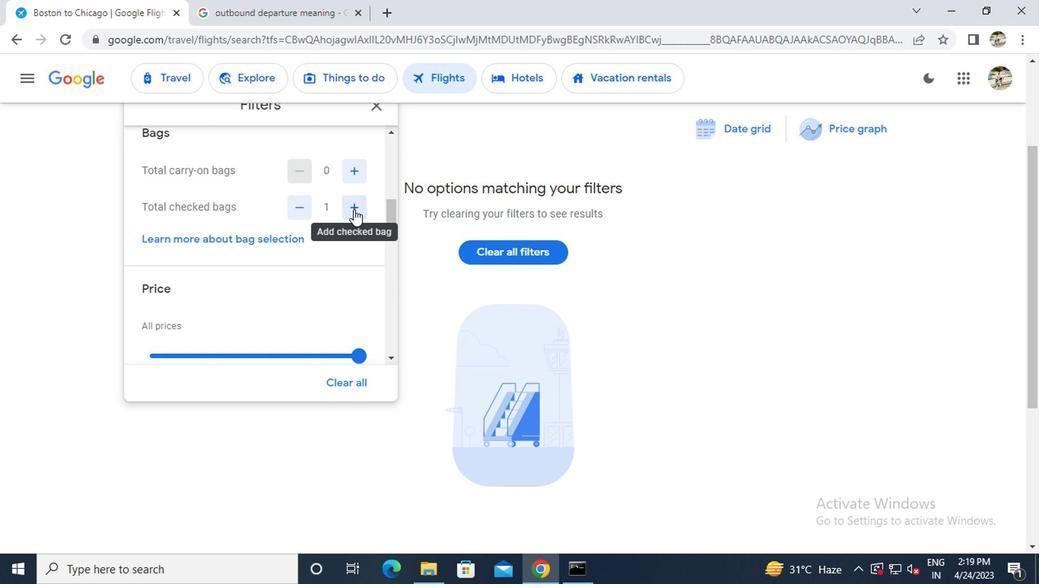 
Action: Mouse moved to (383, 278)
Screenshot: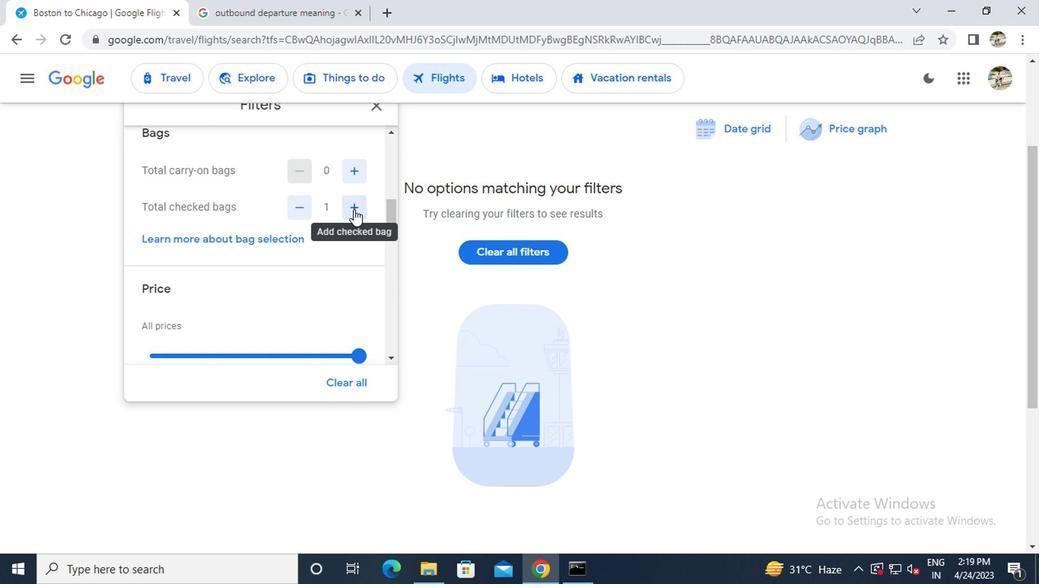 
Action: Mouse scrolled (383, 277) with delta (0, 0)
Screenshot: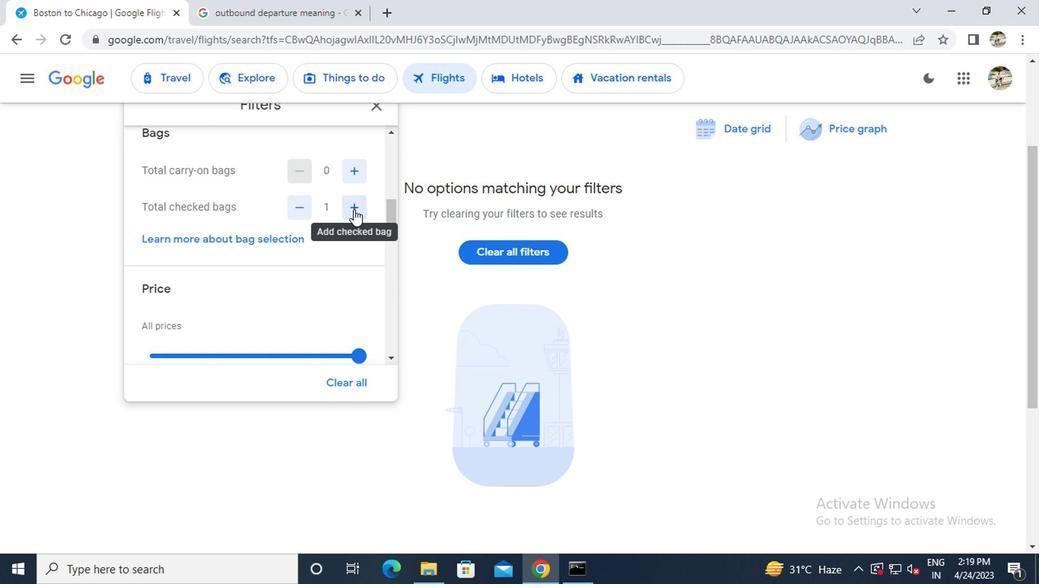 
Action: Mouse moved to (389, 273)
Screenshot: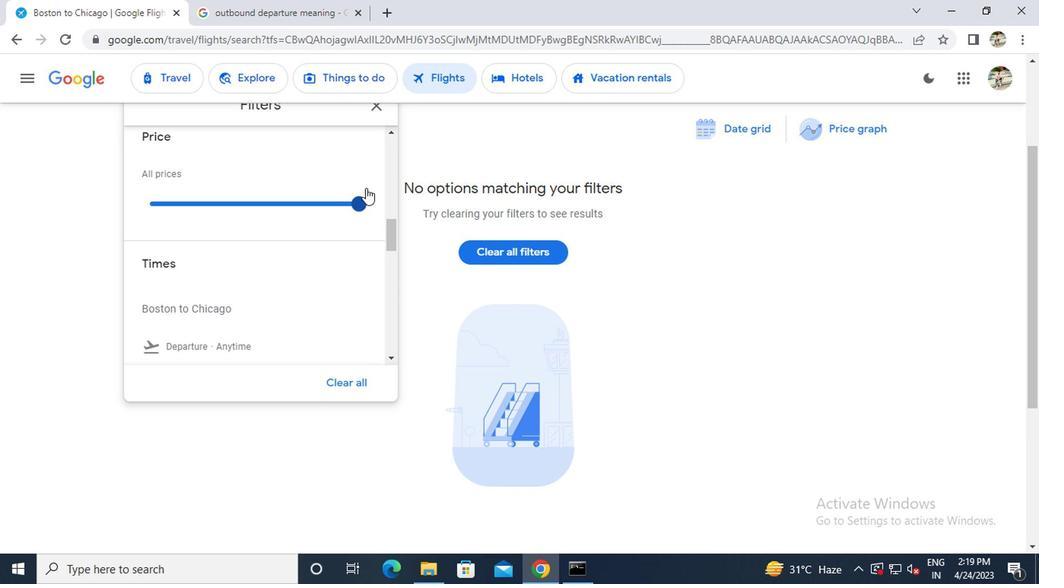 
Action: Mouse pressed left at (389, 273)
Screenshot: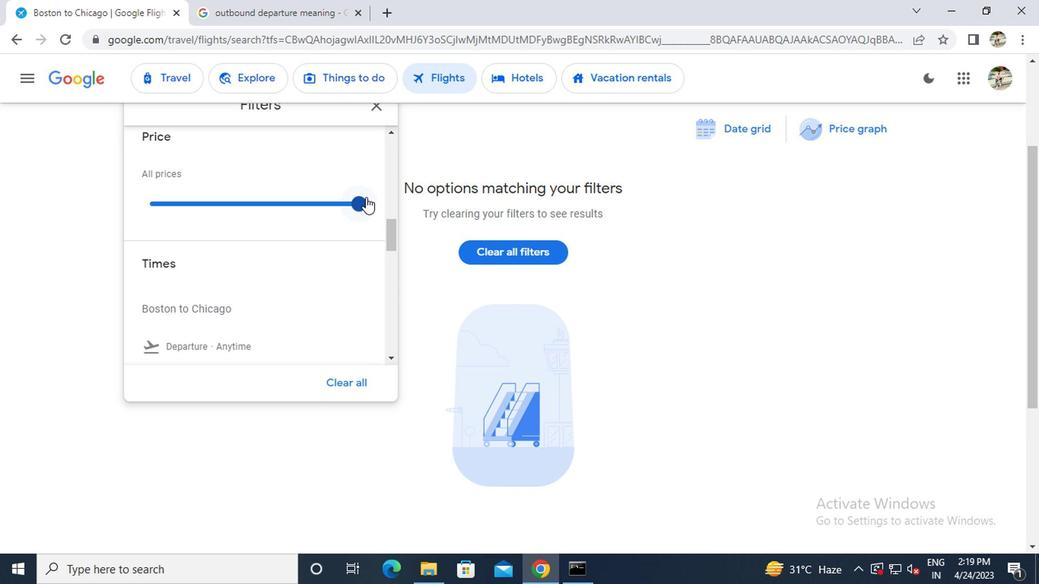 
Action: Mouse moved to (346, 314)
Screenshot: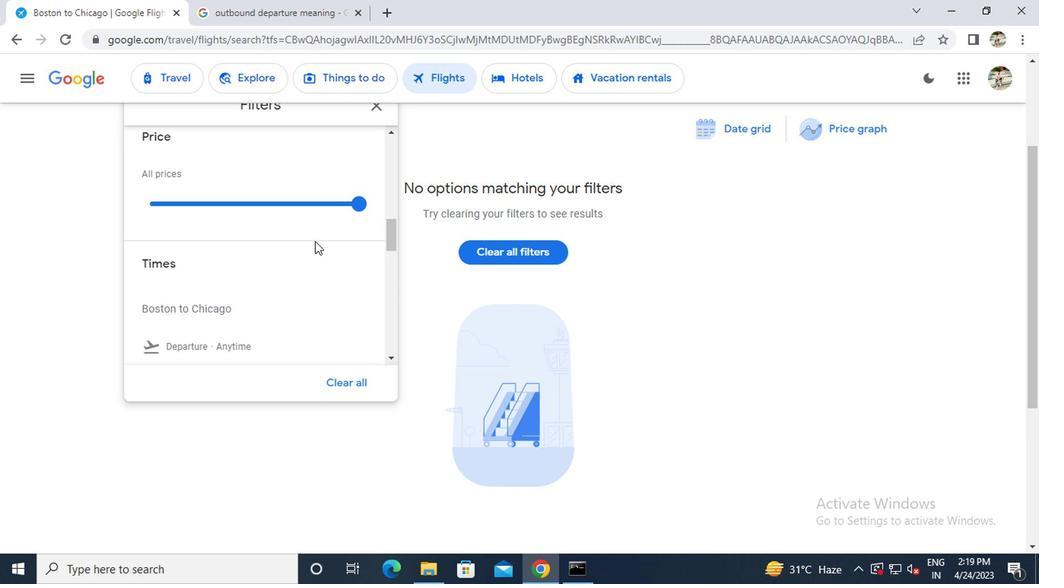 
Action: Mouse scrolled (346, 313) with delta (0, 0)
Screenshot: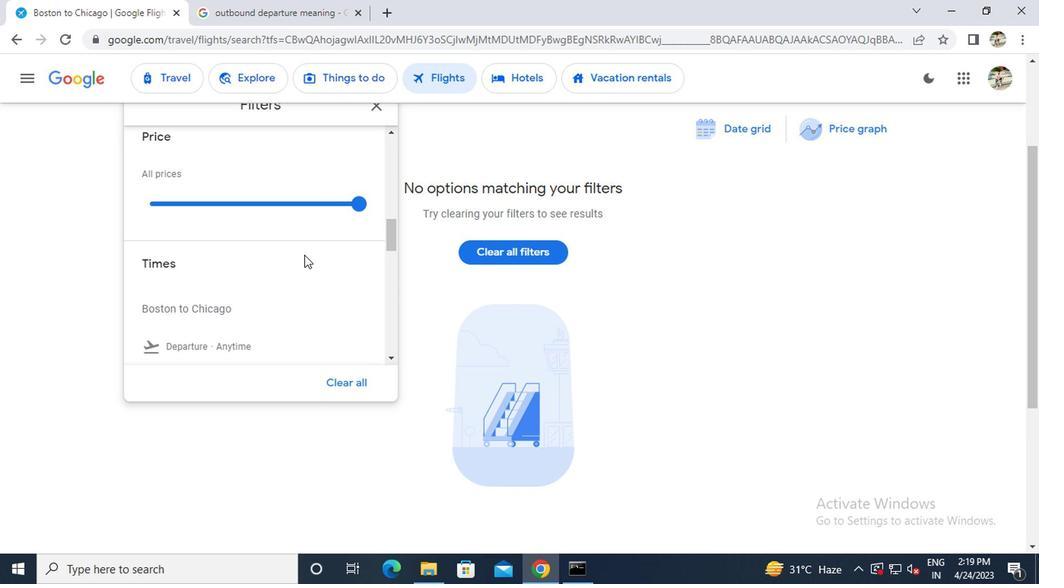 
Action: Mouse scrolled (346, 313) with delta (0, 0)
Screenshot: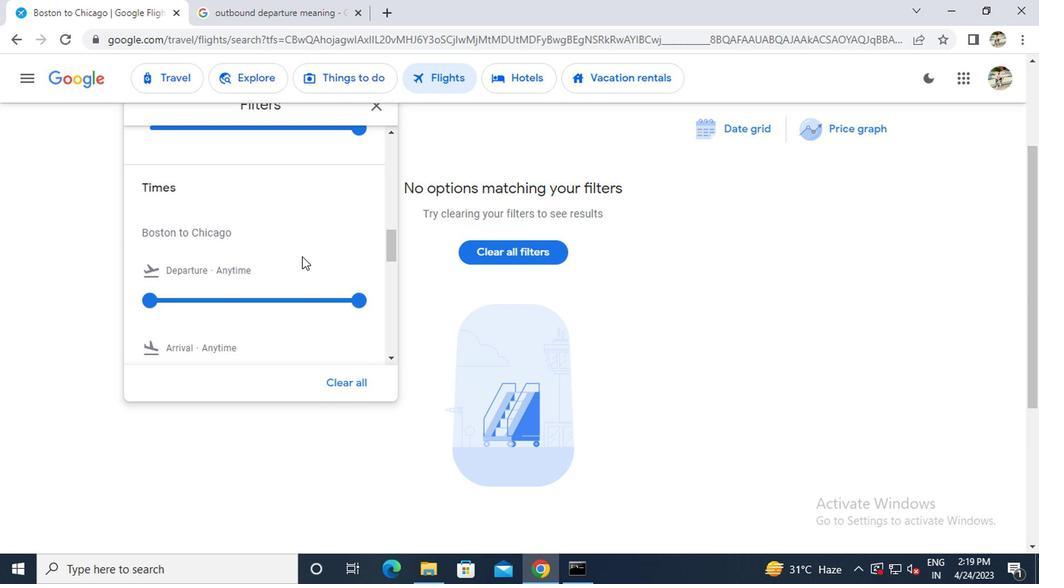 
Action: Mouse moved to (234, 290)
Screenshot: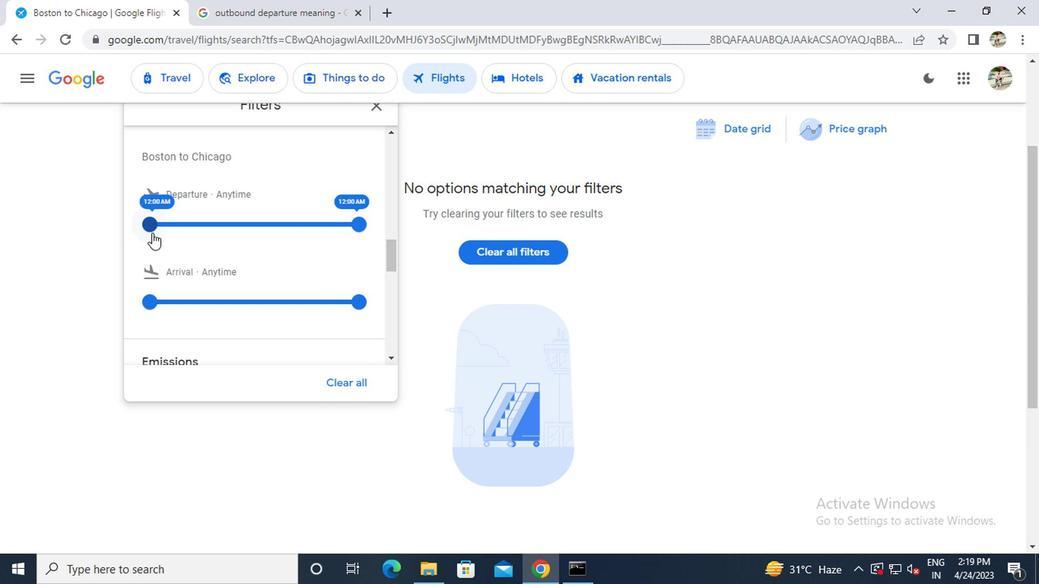 
Action: Mouse pressed left at (234, 290)
Screenshot: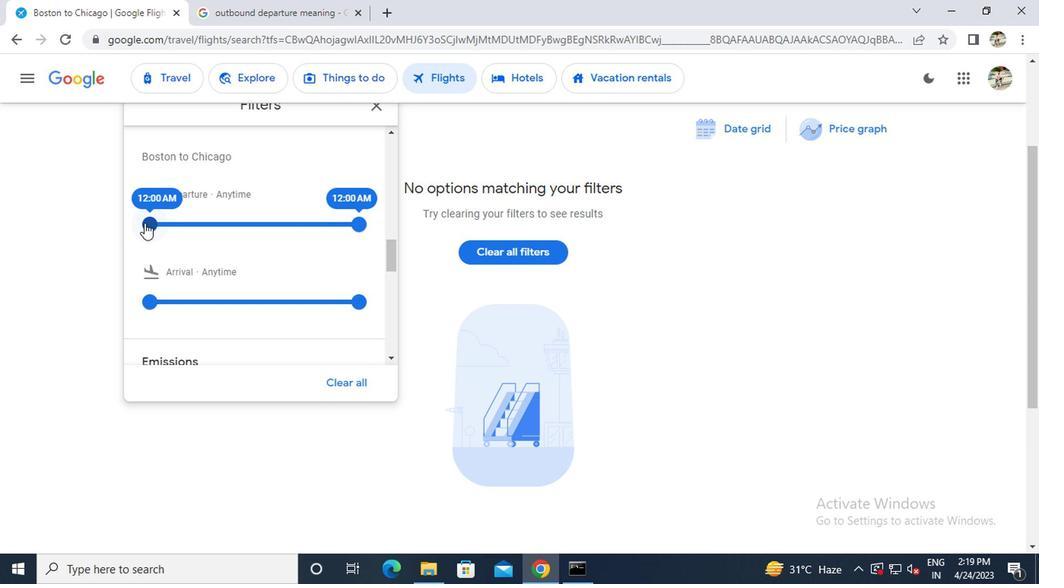 
Action: Mouse moved to (352, 299)
Screenshot: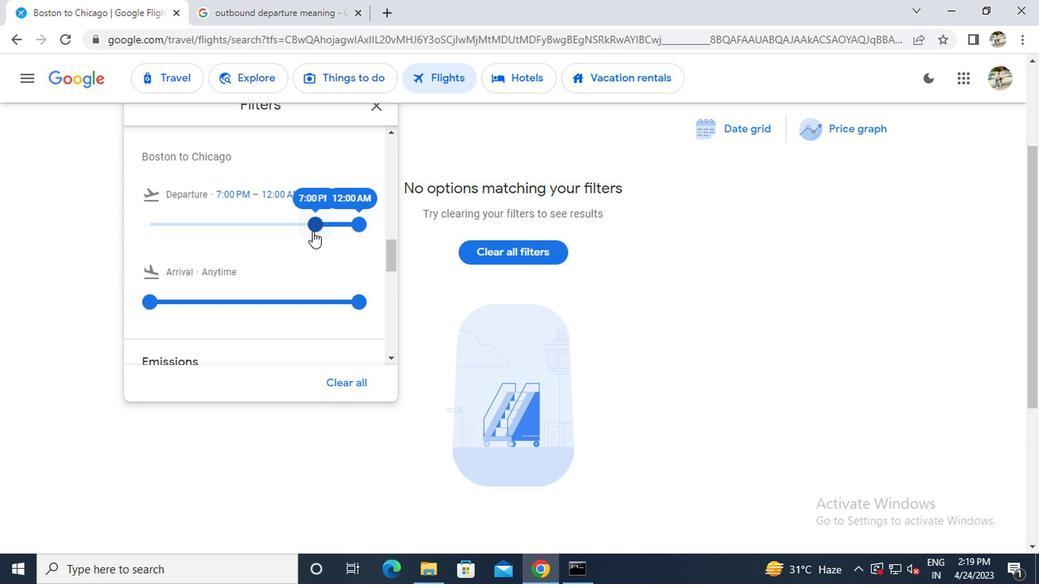 
Action: Mouse scrolled (352, 300) with delta (0, 0)
Screenshot: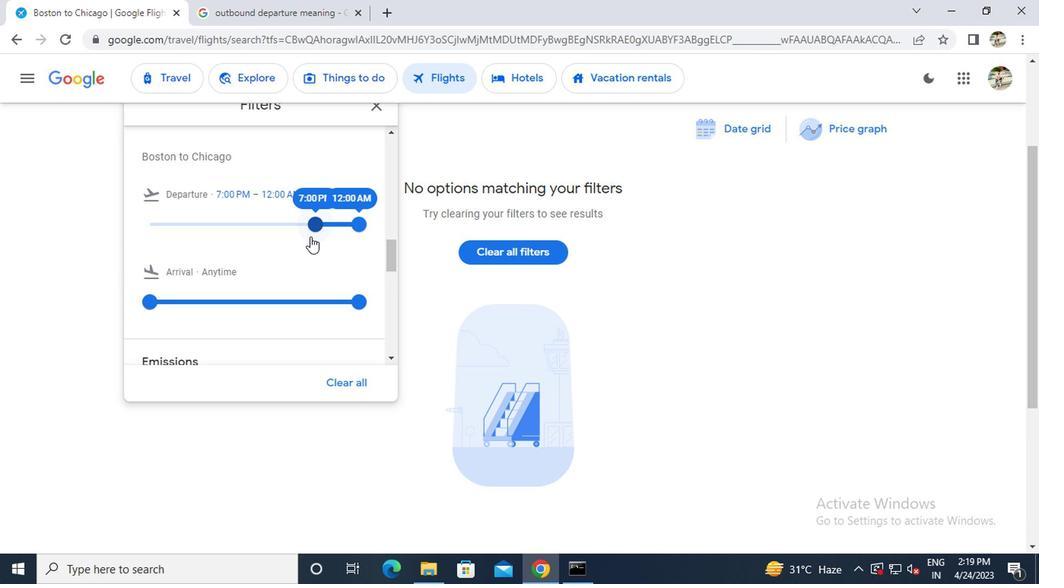 
Action: Mouse moved to (396, 210)
Screenshot: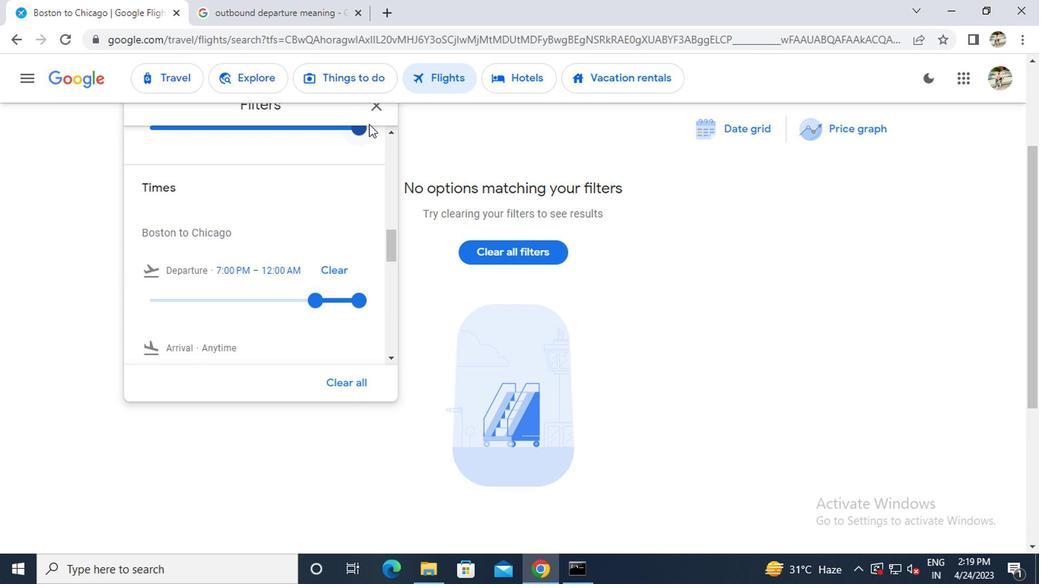 
Action: Mouse pressed left at (396, 210)
Screenshot: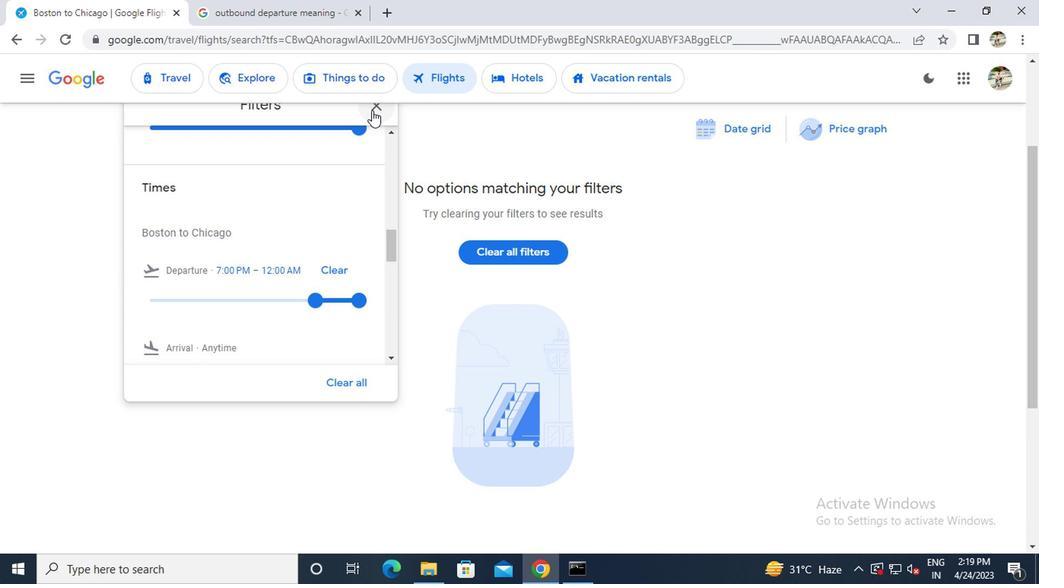 
